 Task: Create a due date automation trigger when advanced on, 2 working days before a card is due add fields without custom field "Resume" set to a number greater or equal to 1 and lower than 10 at 11:00 AM.
Action: Mouse moved to (887, 268)
Screenshot: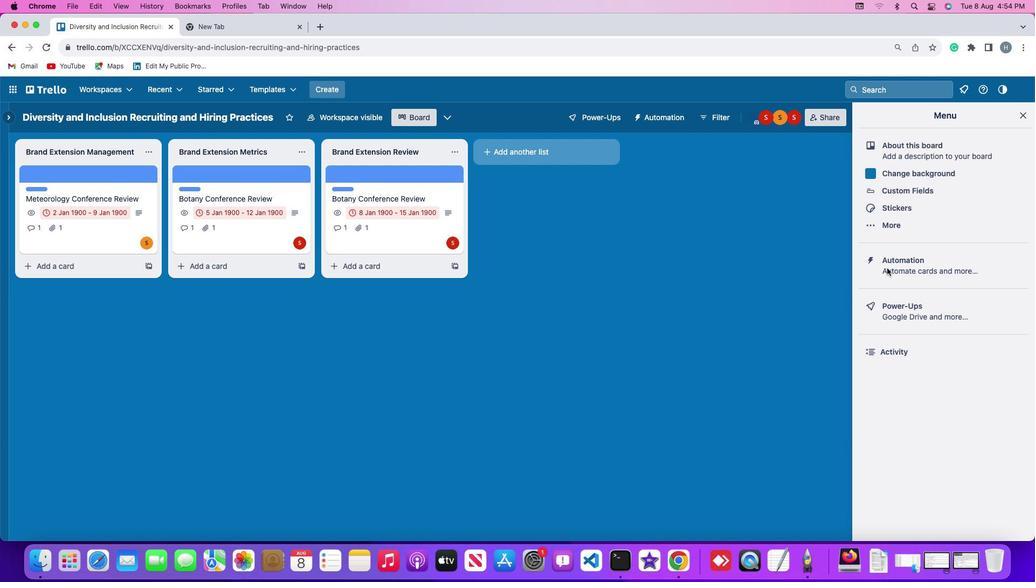 
Action: Mouse pressed left at (887, 268)
Screenshot: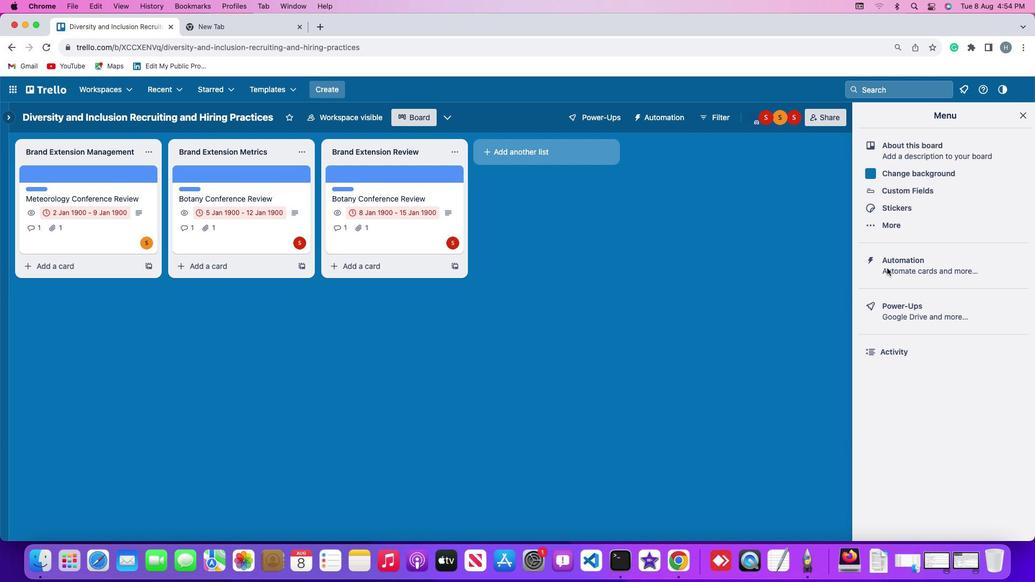 
Action: Mouse pressed left at (887, 268)
Screenshot: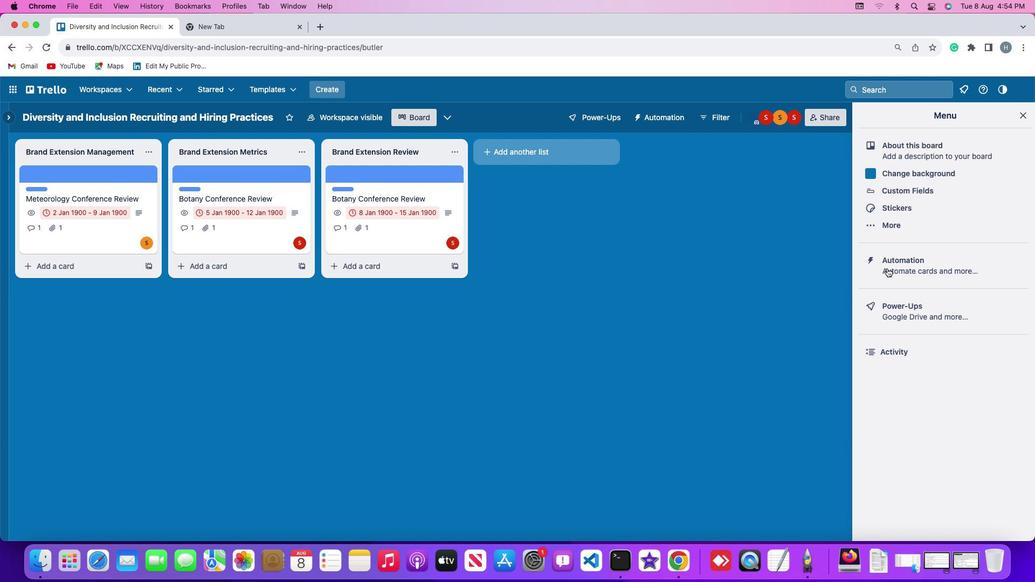 
Action: Mouse moved to (61, 254)
Screenshot: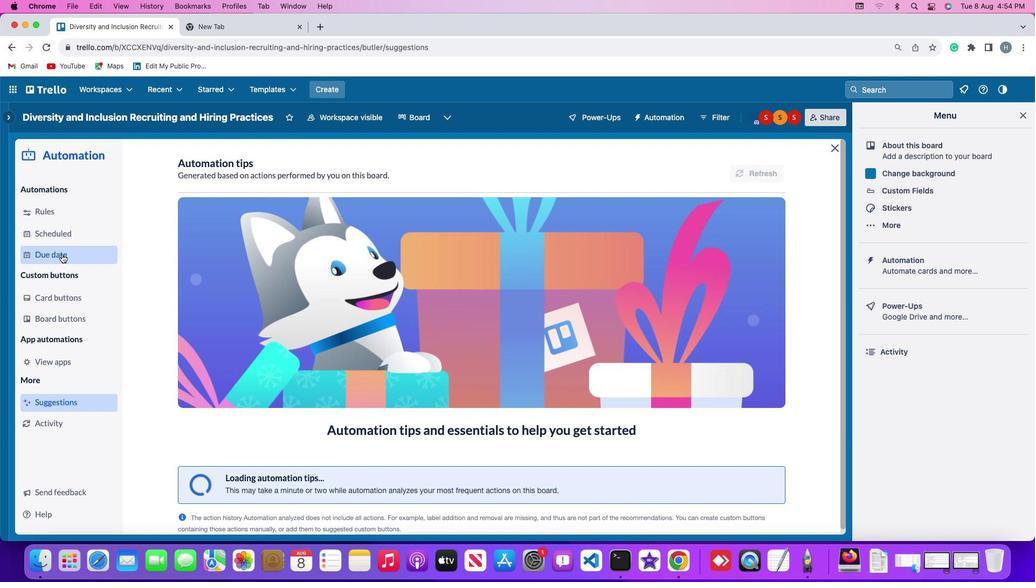 
Action: Mouse pressed left at (61, 254)
Screenshot: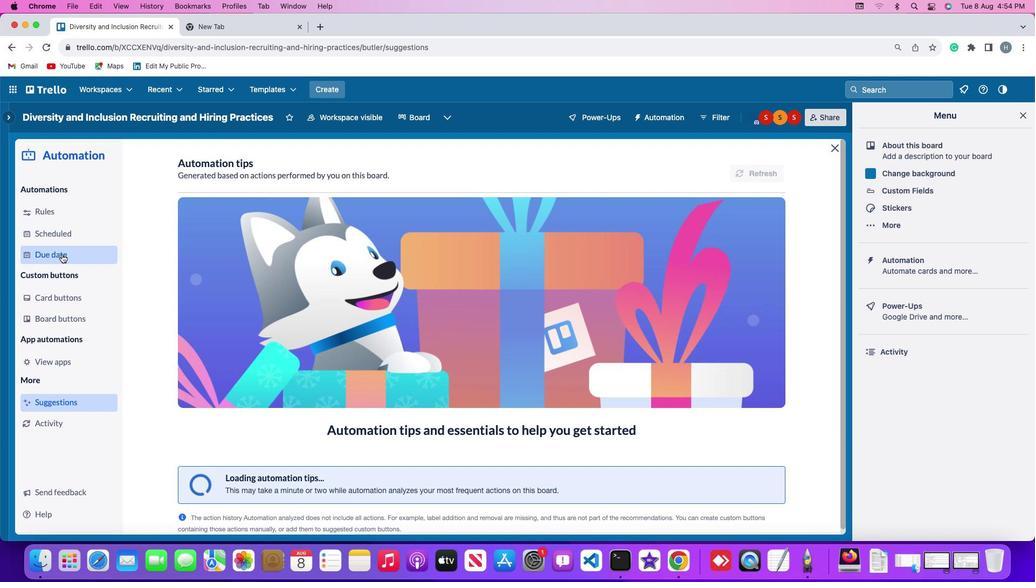 
Action: Mouse moved to (709, 164)
Screenshot: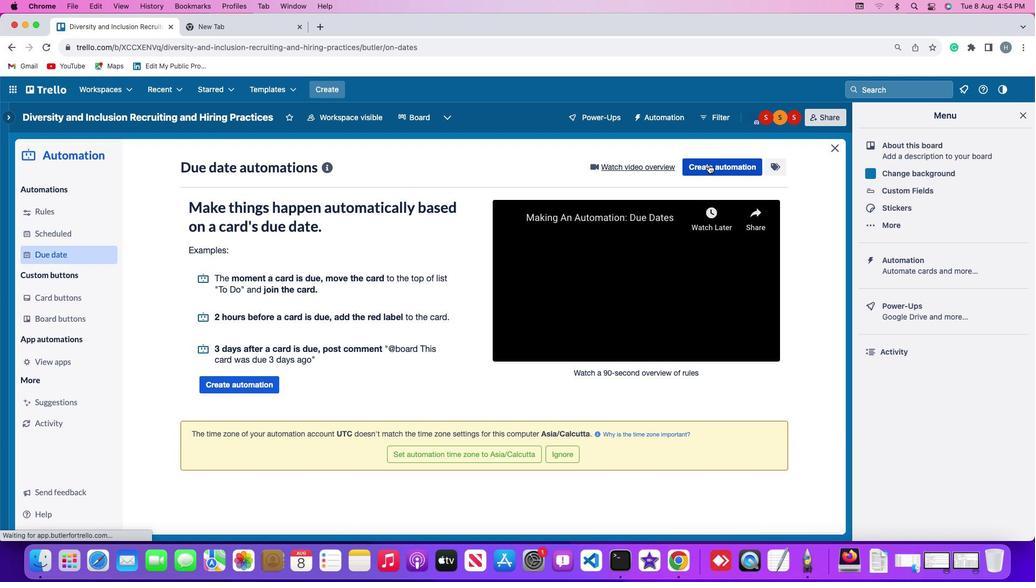 
Action: Mouse pressed left at (709, 164)
Screenshot: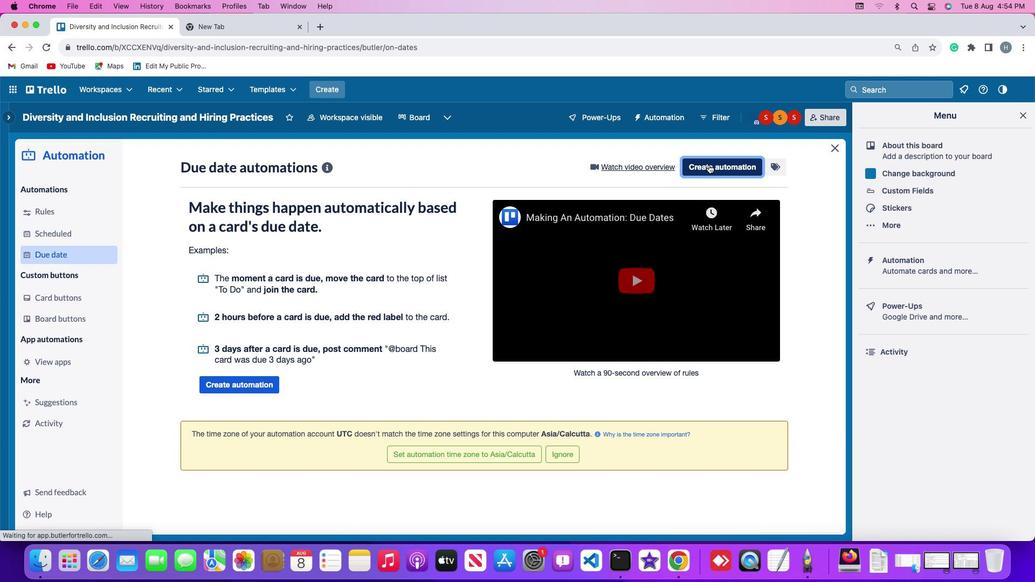 
Action: Mouse moved to (327, 272)
Screenshot: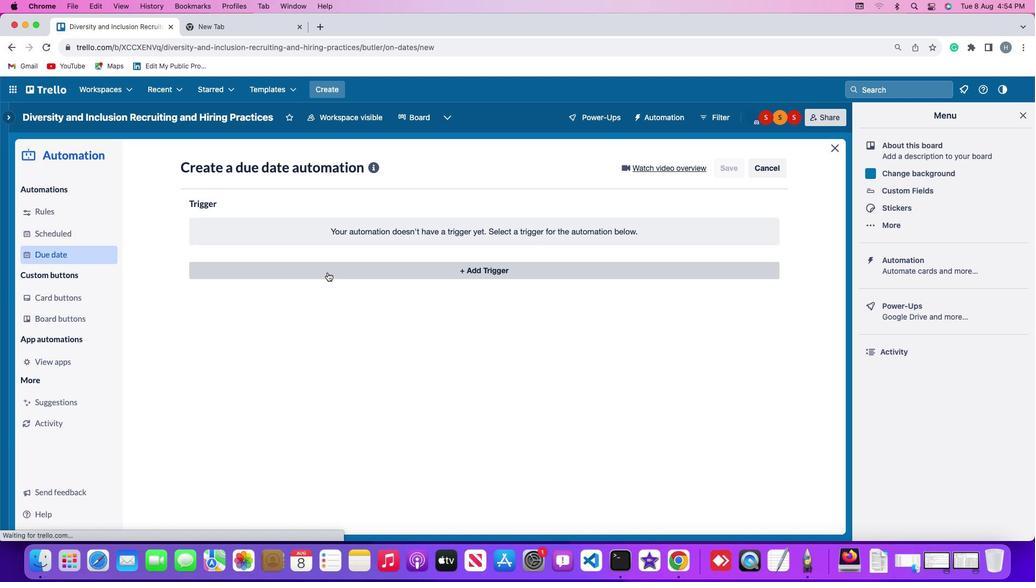 
Action: Mouse pressed left at (327, 272)
Screenshot: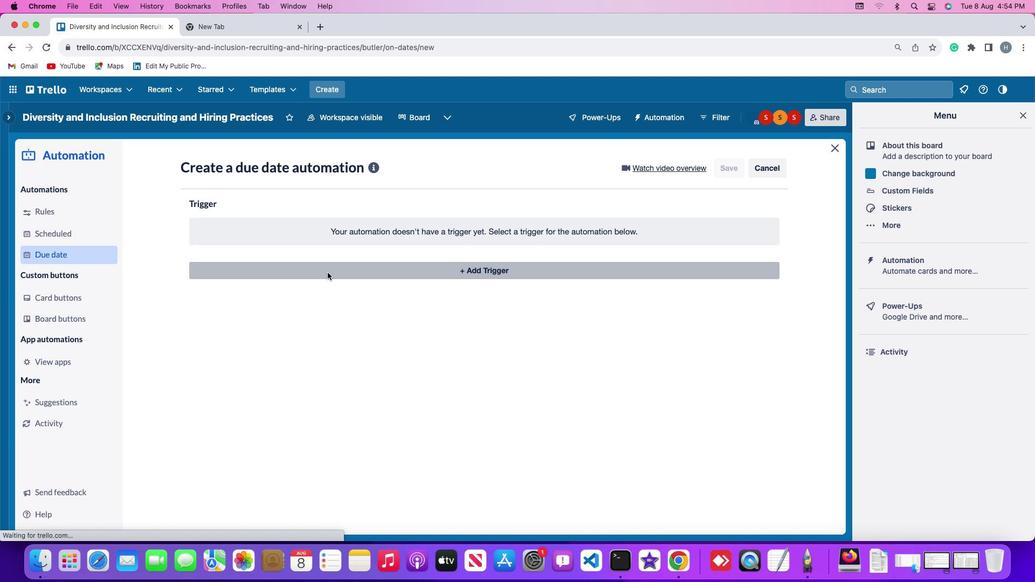 
Action: Mouse moved to (207, 434)
Screenshot: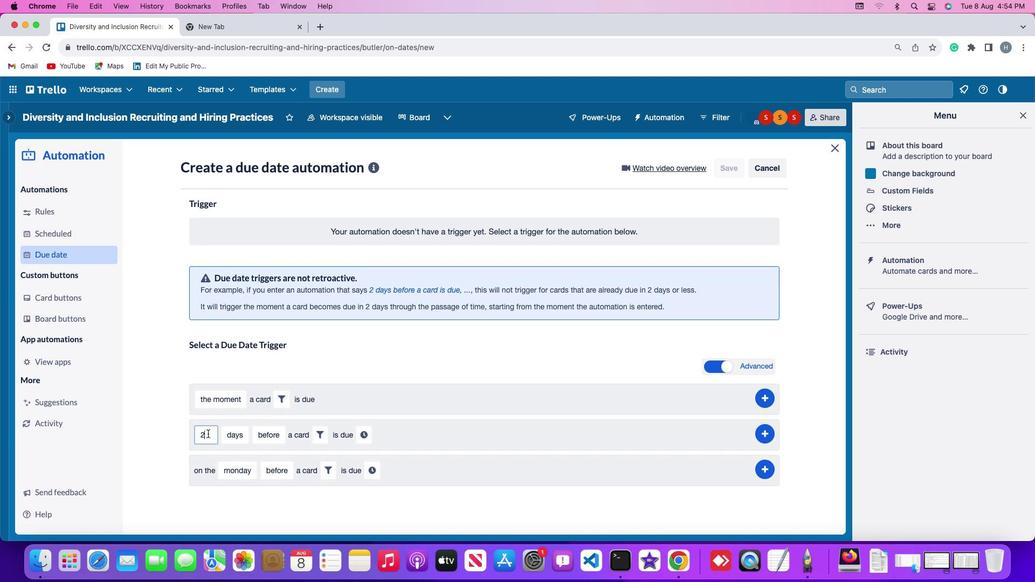 
Action: Mouse pressed left at (207, 434)
Screenshot: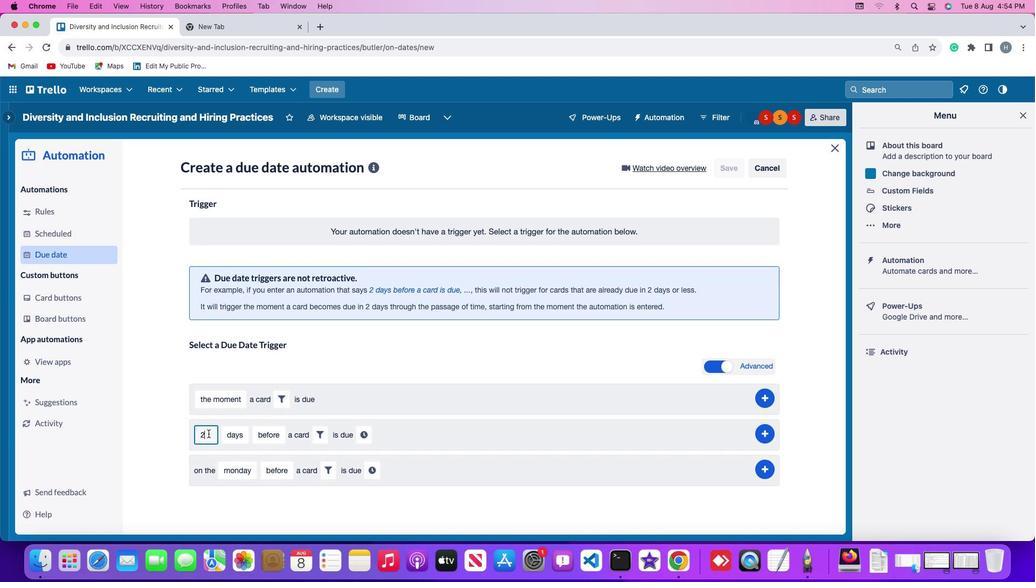 
Action: Mouse moved to (208, 435)
Screenshot: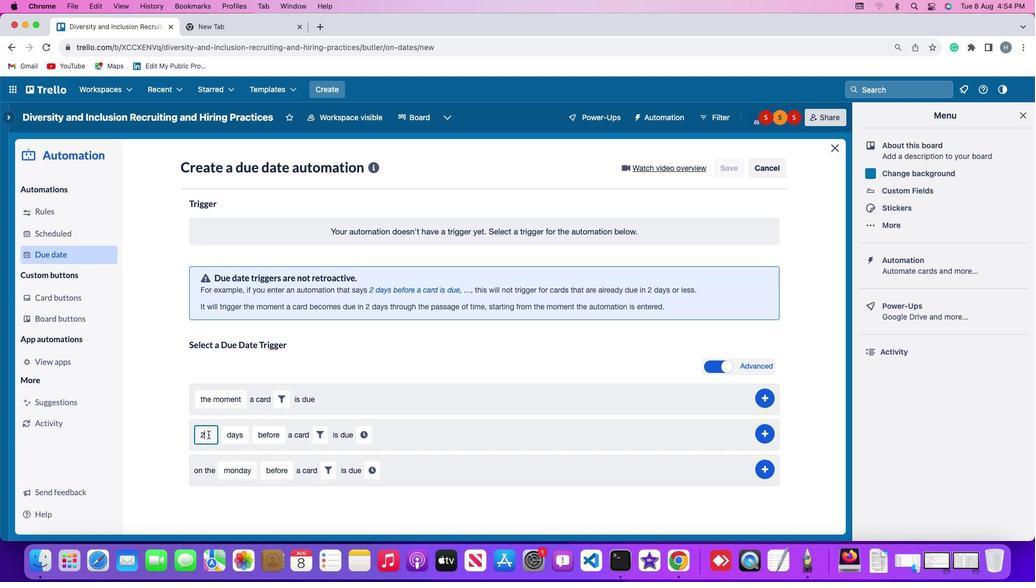 
Action: Key pressed Key.backspace'2'
Screenshot: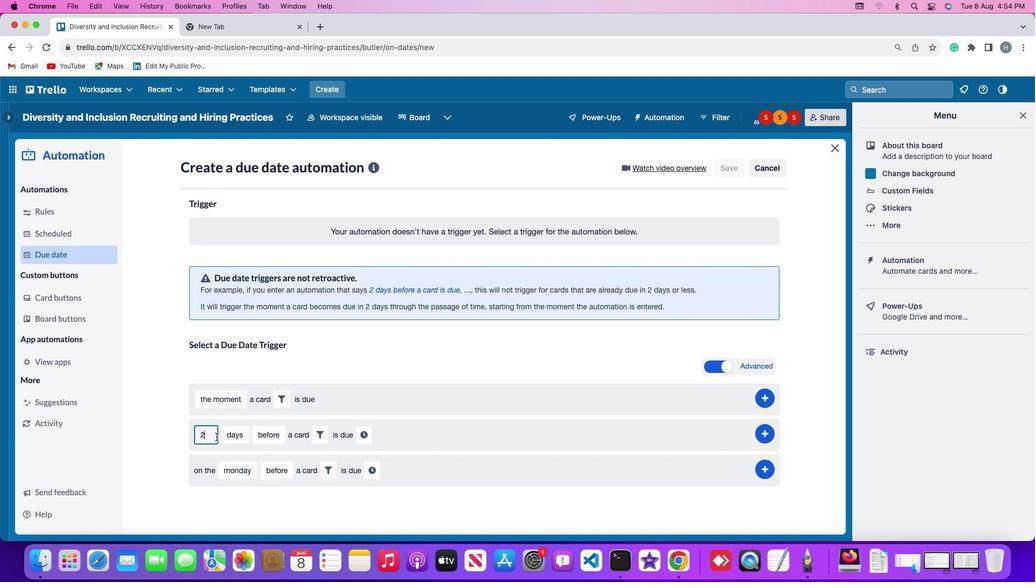 
Action: Mouse moved to (232, 437)
Screenshot: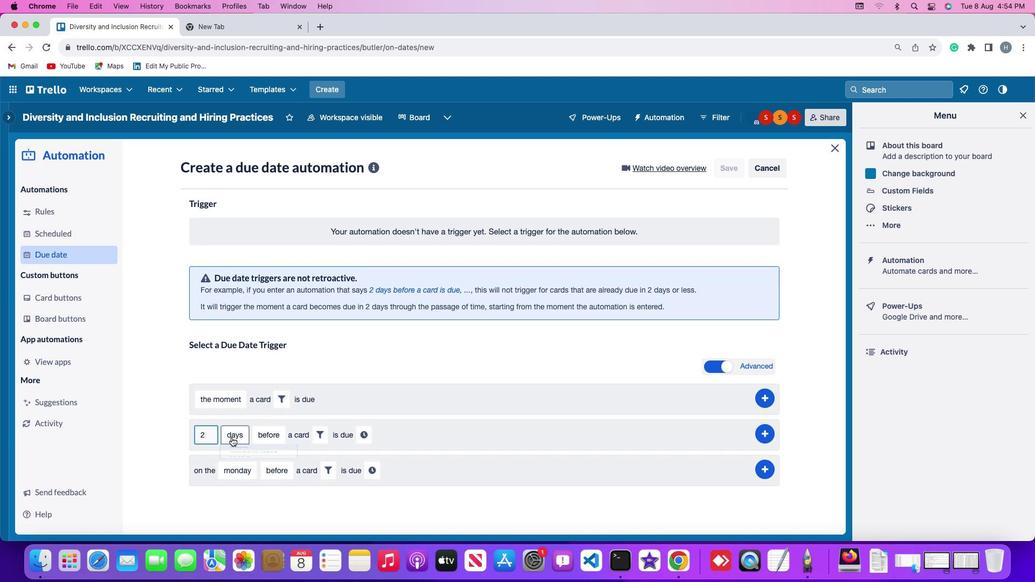 
Action: Mouse pressed left at (232, 437)
Screenshot: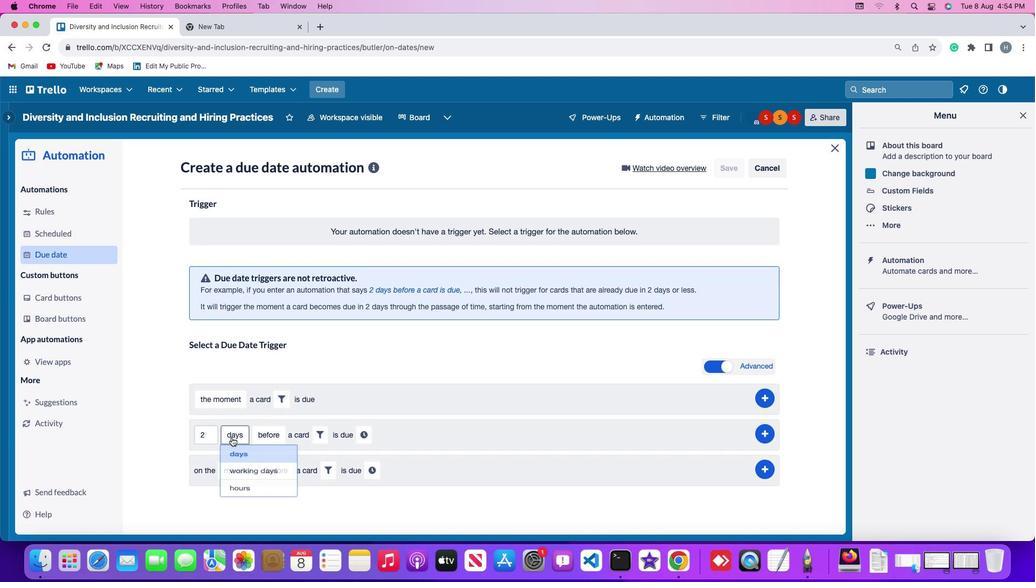 
Action: Mouse moved to (243, 471)
Screenshot: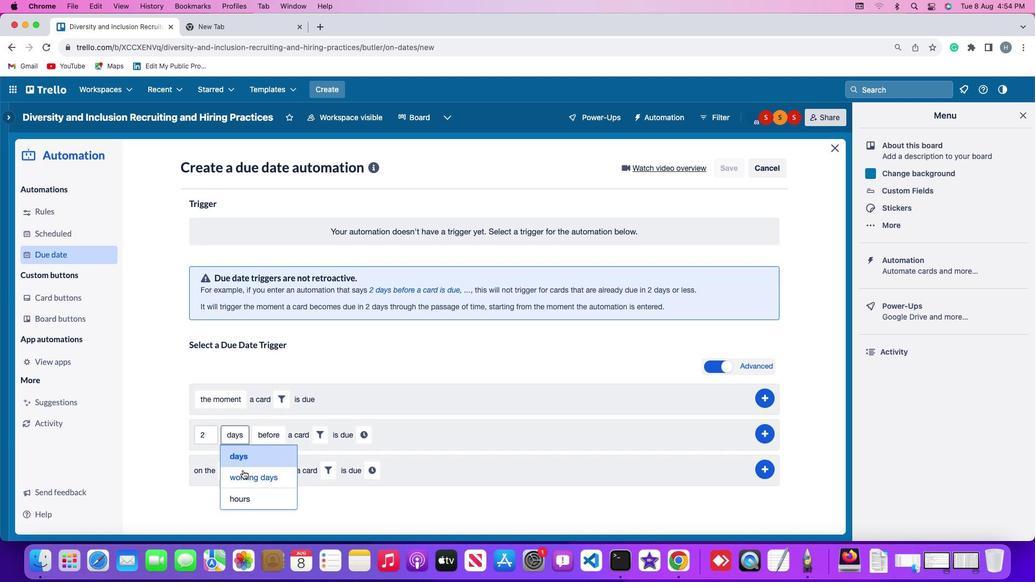 
Action: Mouse pressed left at (243, 471)
Screenshot: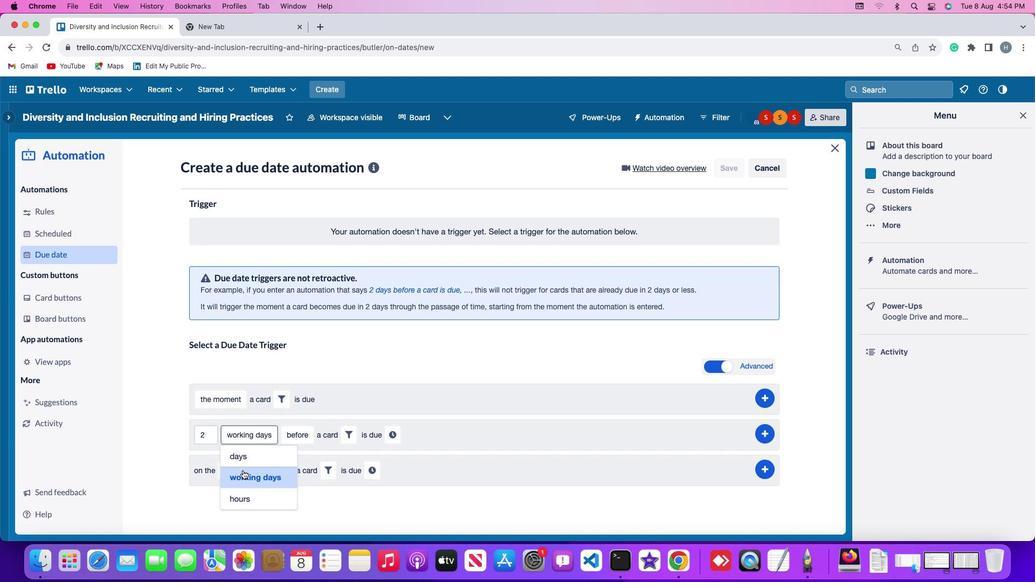 
Action: Mouse moved to (294, 438)
Screenshot: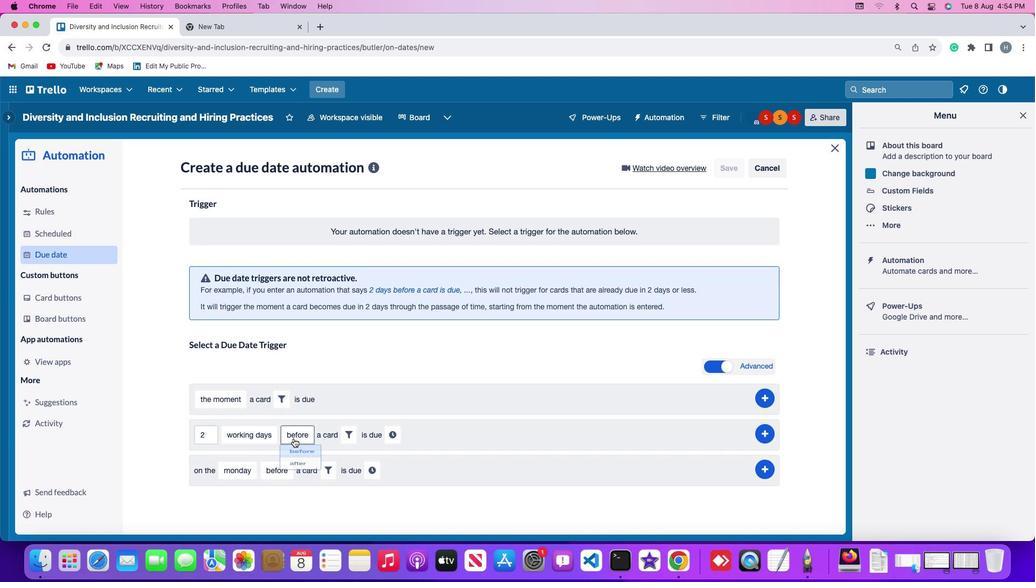 
Action: Mouse pressed left at (294, 438)
Screenshot: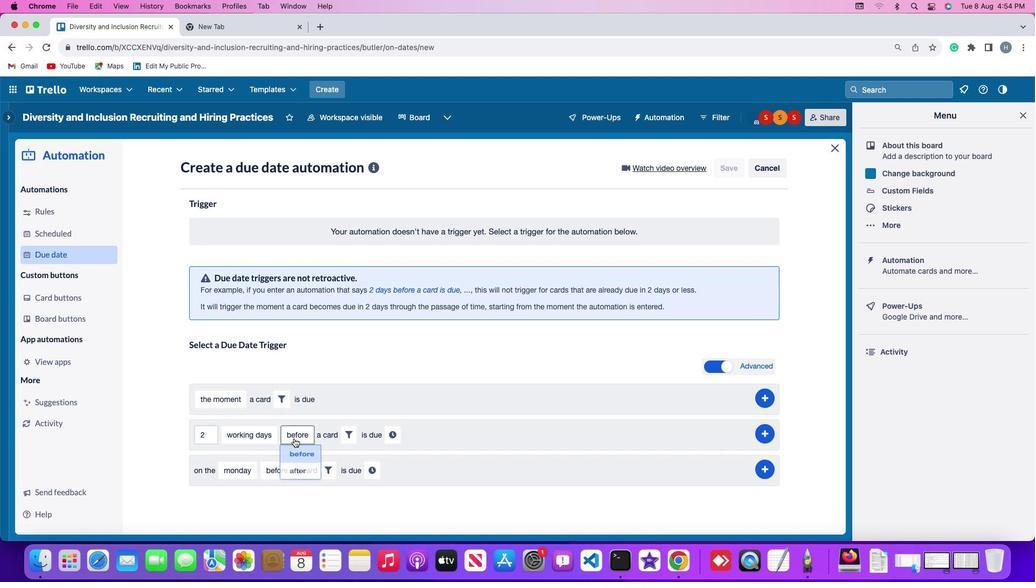 
Action: Mouse moved to (297, 455)
Screenshot: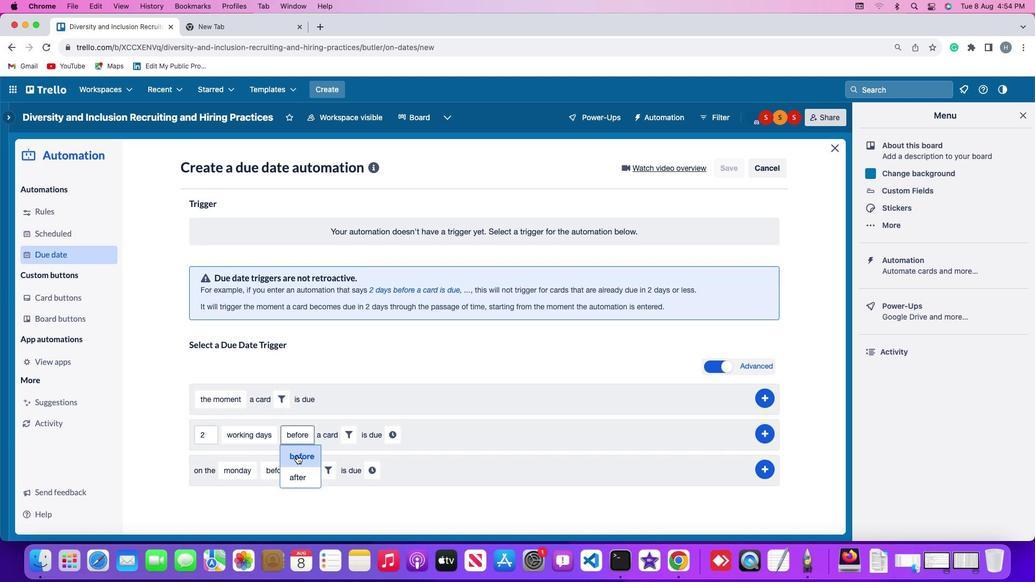 
Action: Mouse pressed left at (297, 455)
Screenshot: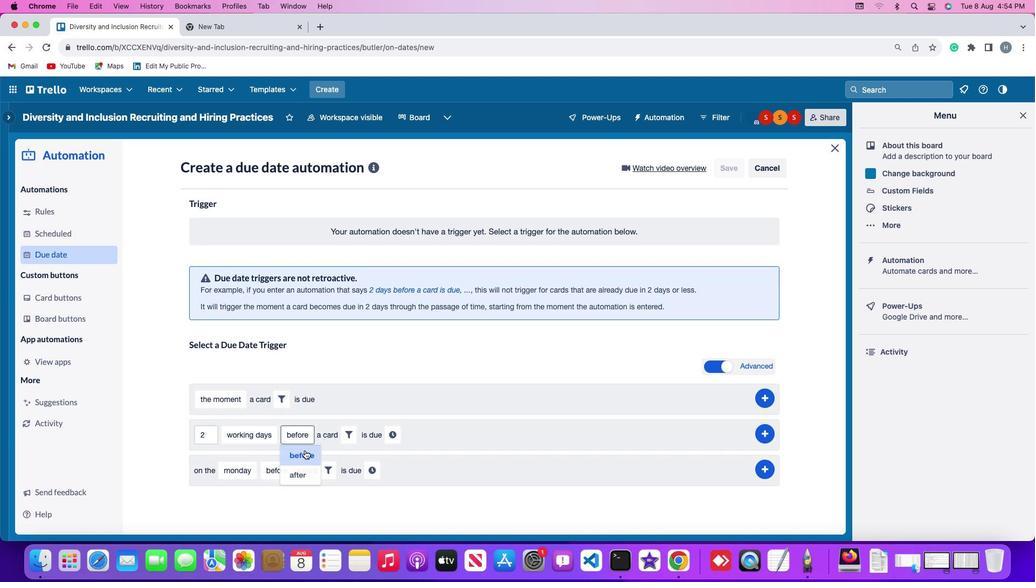 
Action: Mouse moved to (351, 434)
Screenshot: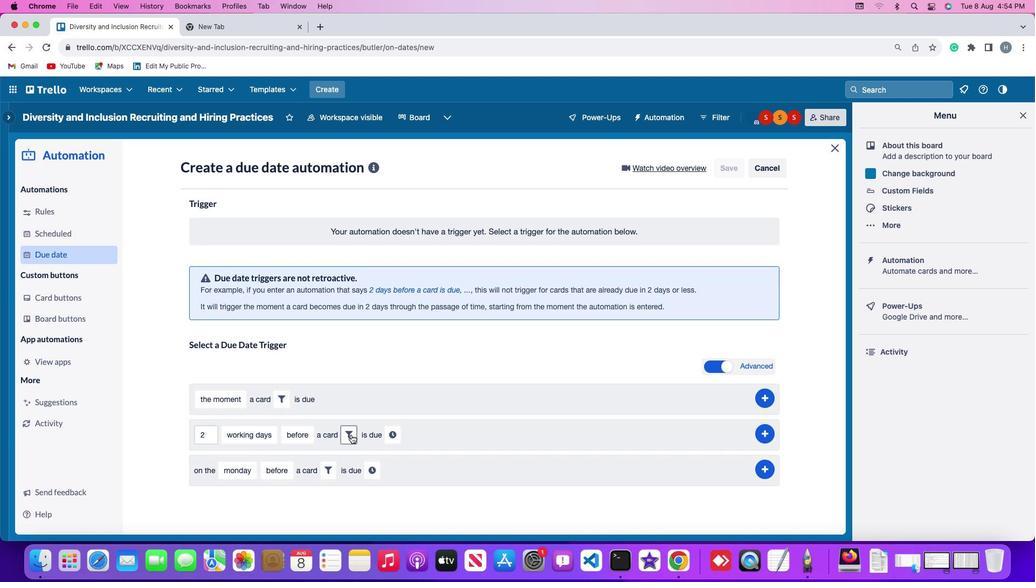 
Action: Mouse pressed left at (351, 434)
Screenshot: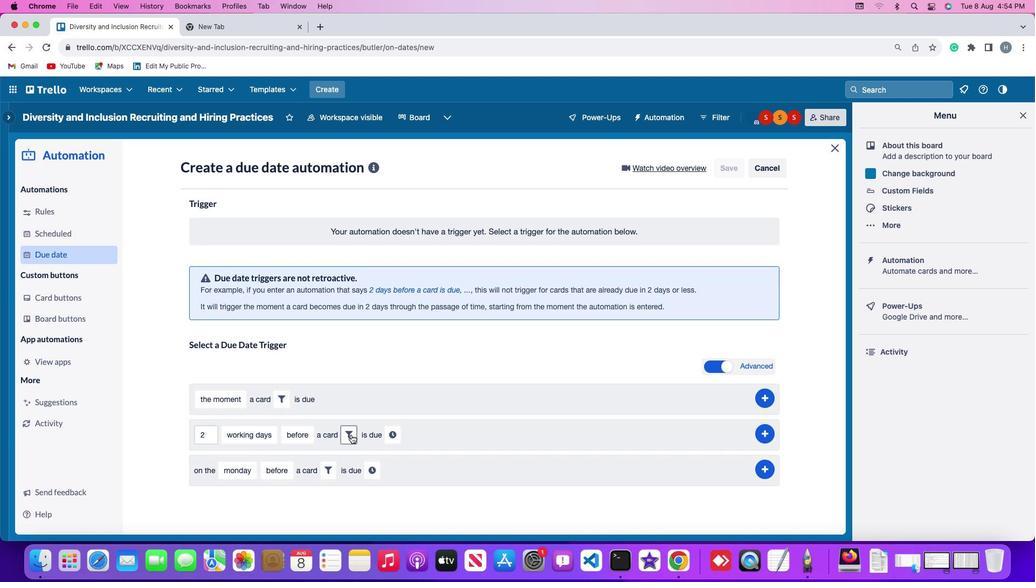 
Action: Mouse moved to (516, 467)
Screenshot: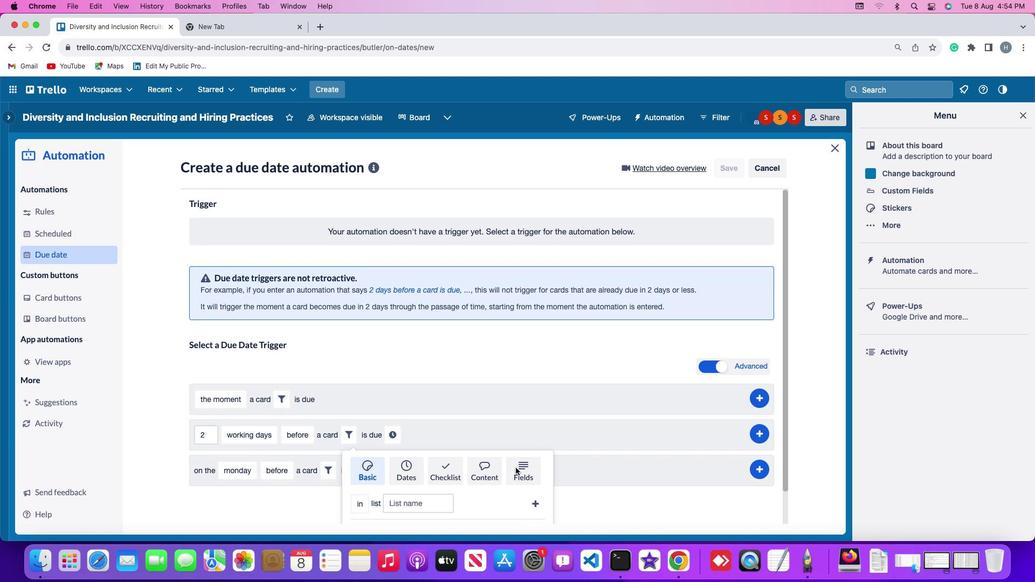 
Action: Mouse pressed left at (516, 467)
Screenshot: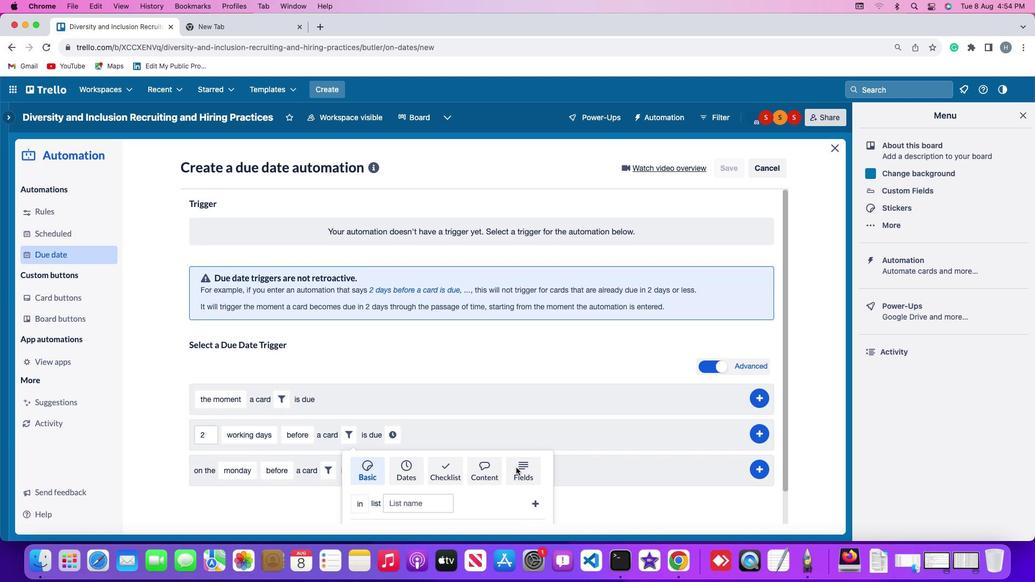 
Action: Mouse moved to (315, 498)
Screenshot: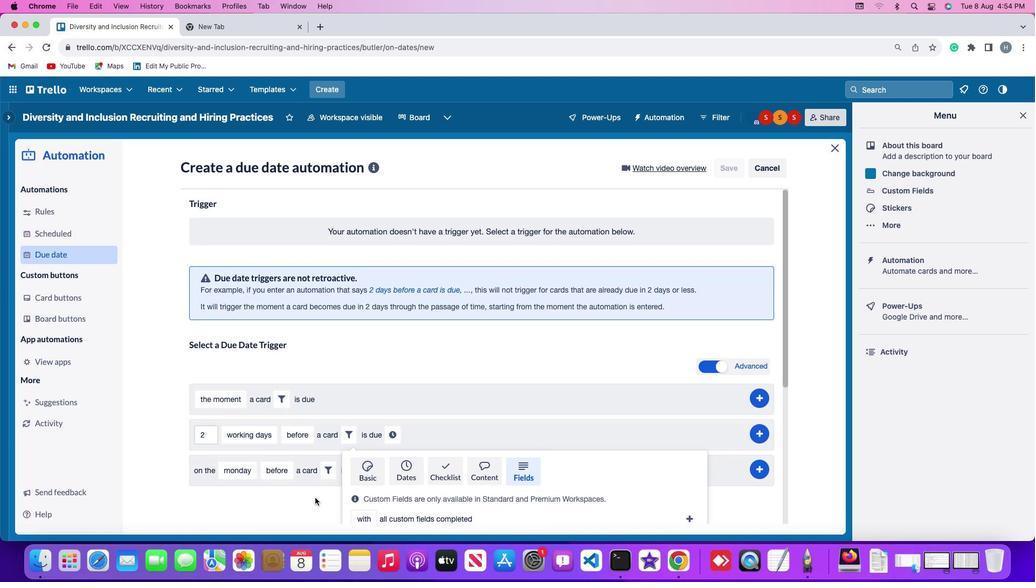 
Action: Mouse scrolled (315, 498) with delta (0, 0)
Screenshot: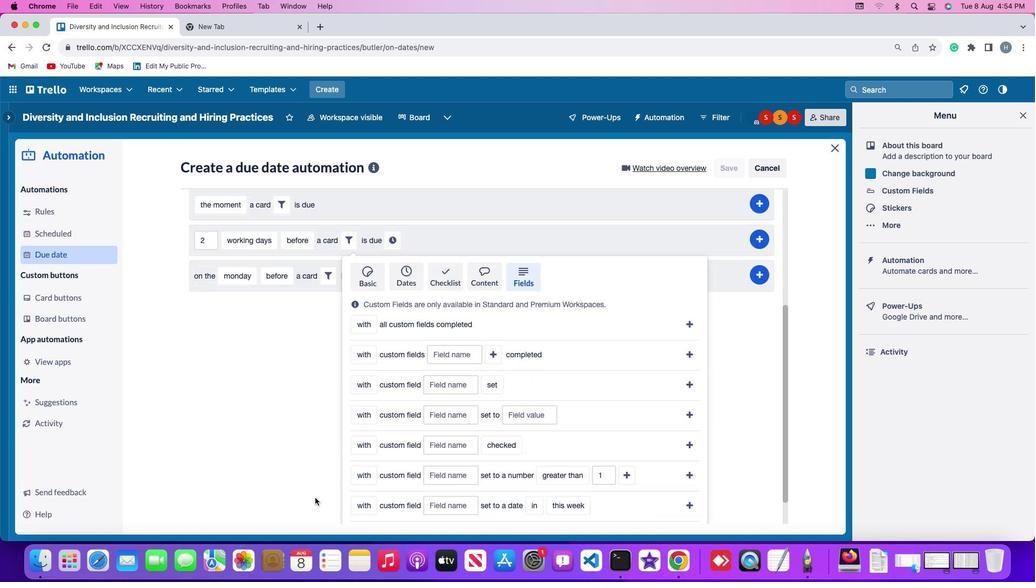 
Action: Mouse scrolled (315, 498) with delta (0, 0)
Screenshot: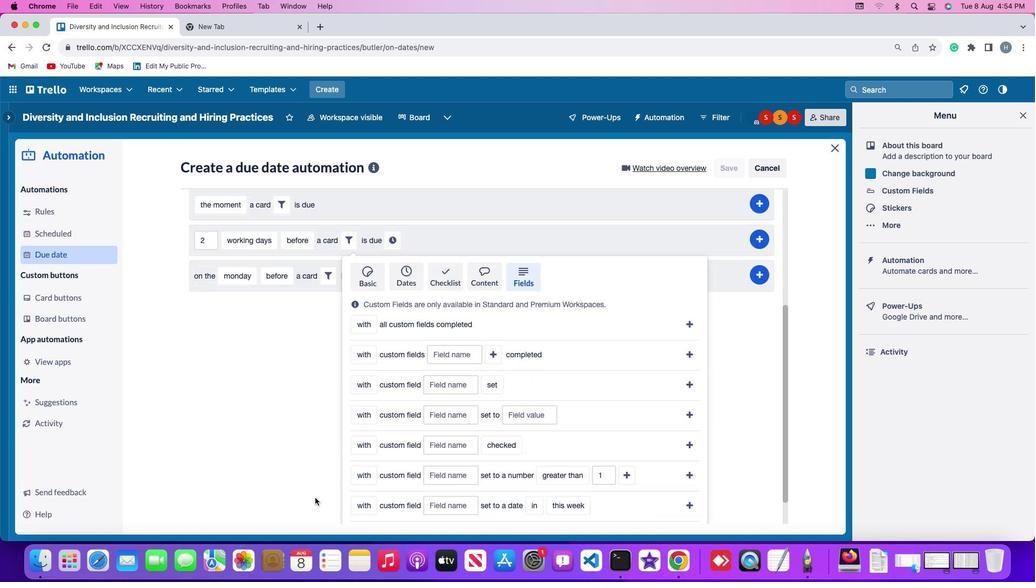 
Action: Mouse scrolled (315, 498) with delta (0, -2)
Screenshot: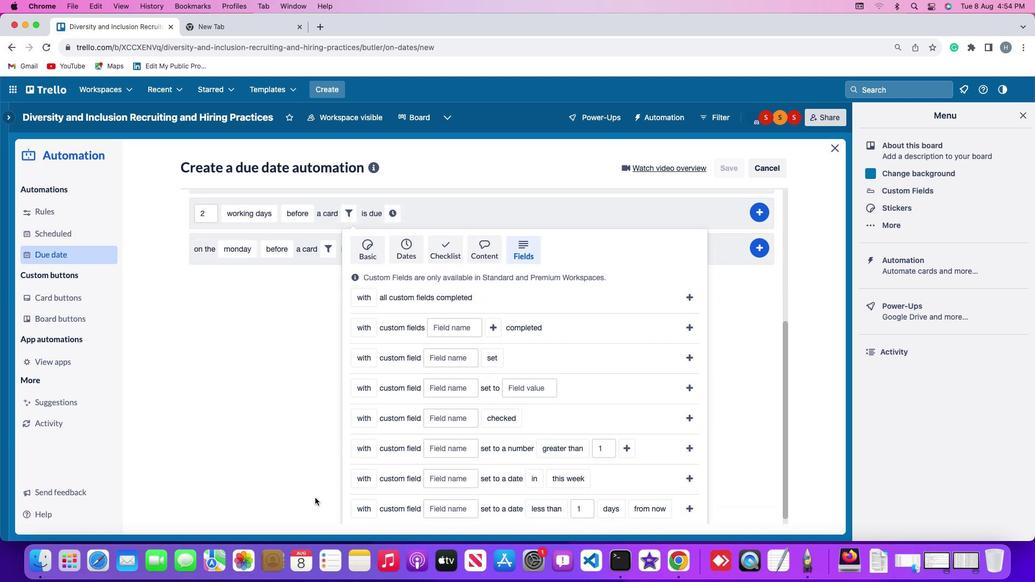 
Action: Mouse scrolled (315, 498) with delta (0, -2)
Screenshot: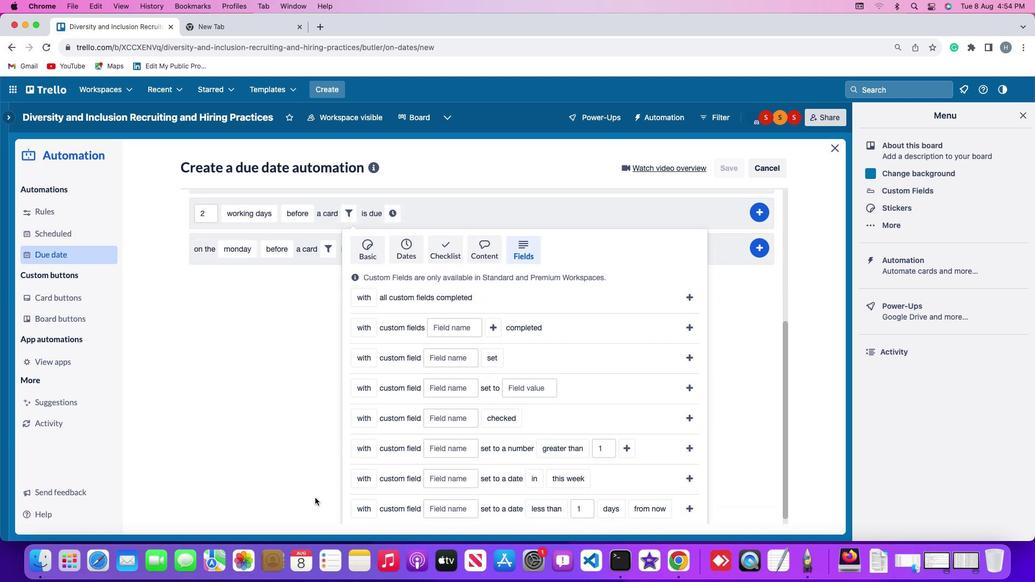 
Action: Mouse scrolled (315, 498) with delta (0, -3)
Screenshot: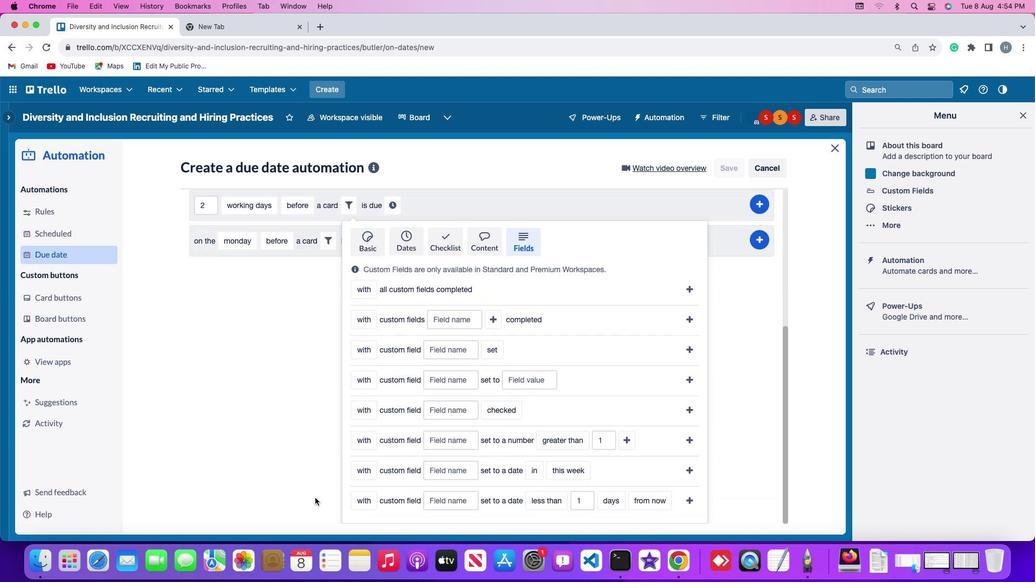 
Action: Mouse scrolled (315, 498) with delta (0, -3)
Screenshot: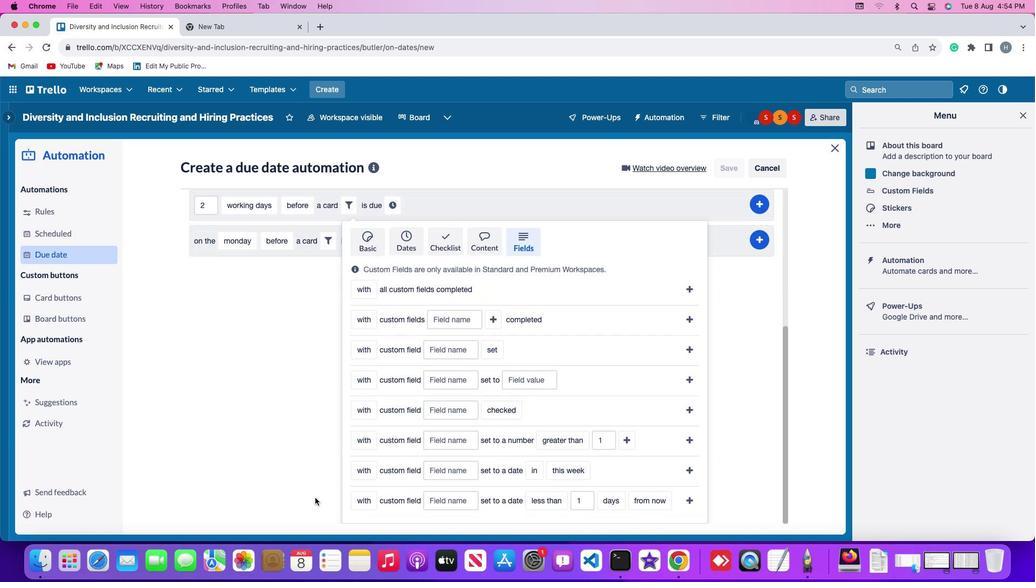 
Action: Mouse scrolled (315, 498) with delta (0, 0)
Screenshot: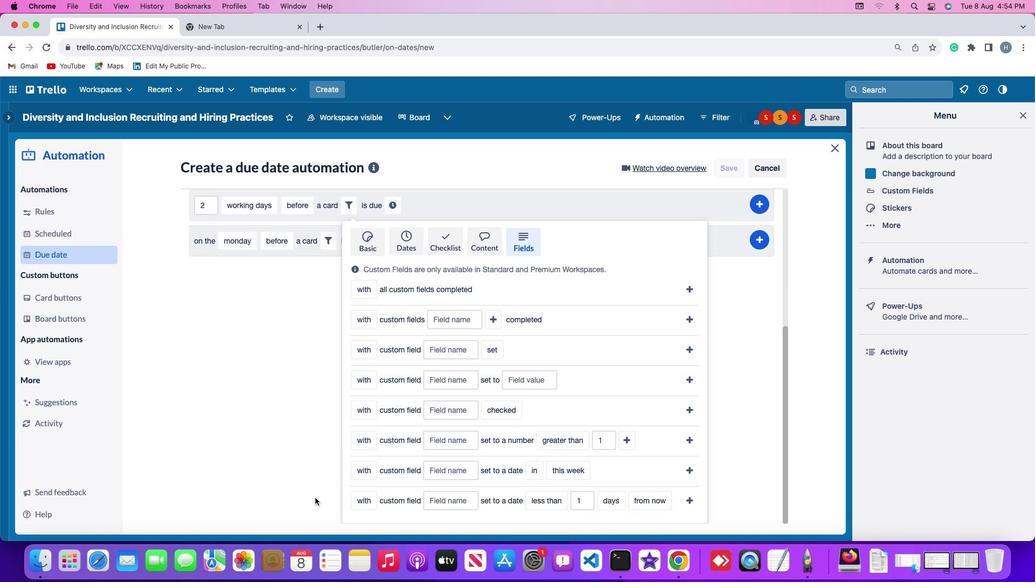 
Action: Mouse scrolled (315, 498) with delta (0, 0)
Screenshot: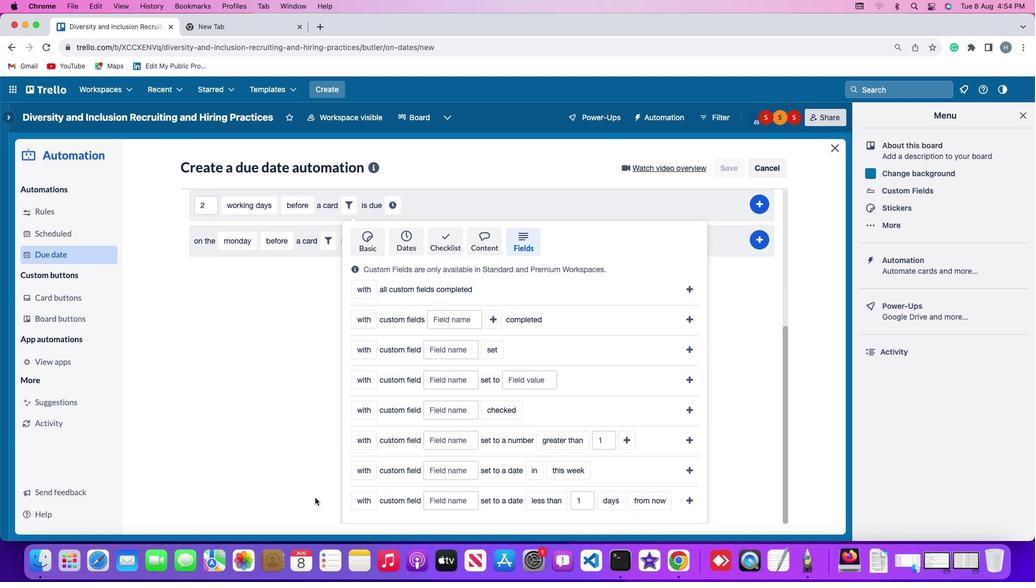 
Action: Mouse scrolled (315, 498) with delta (0, -1)
Screenshot: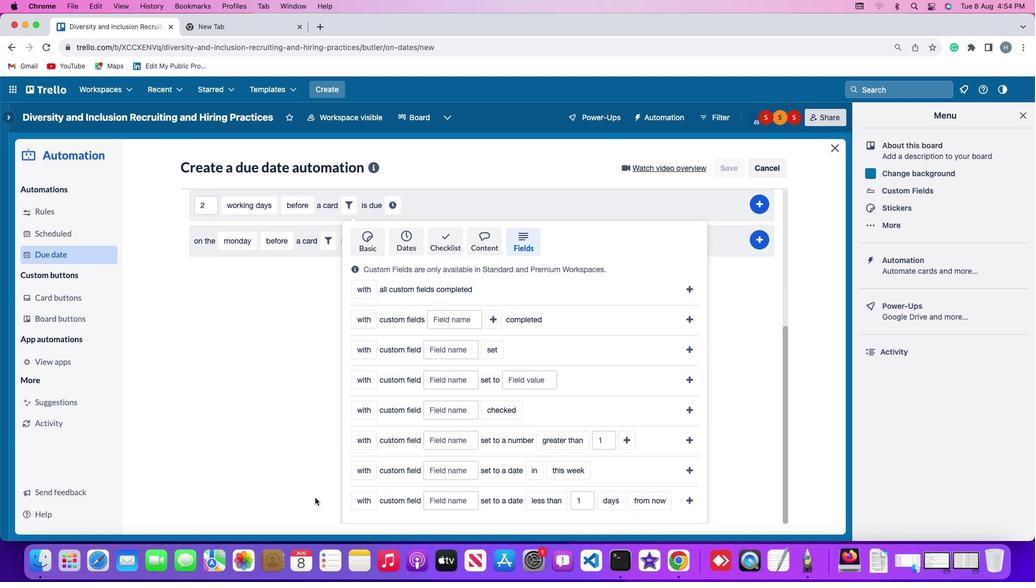 
Action: Mouse scrolled (315, 498) with delta (0, -2)
Screenshot: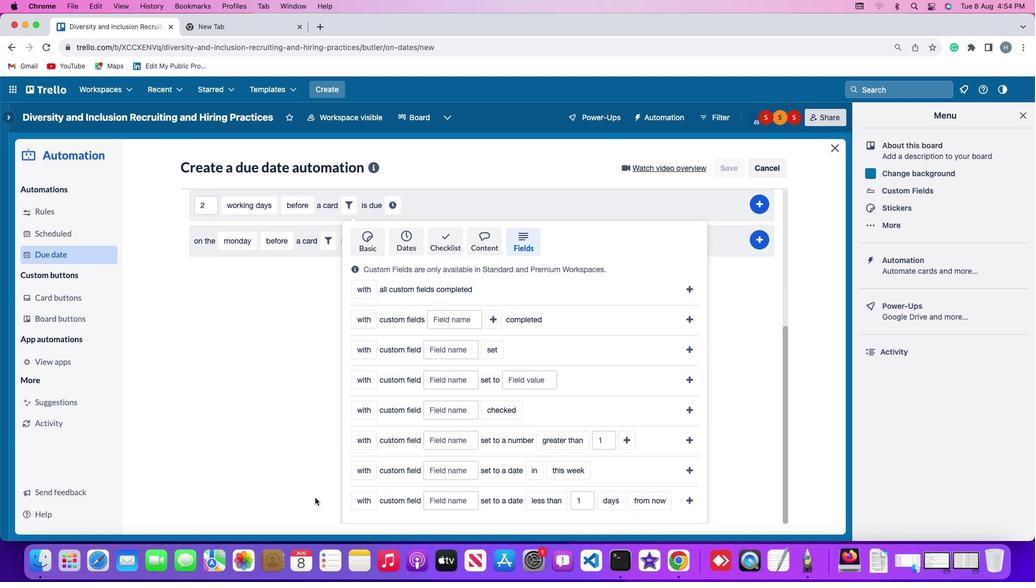 
Action: Mouse moved to (370, 439)
Screenshot: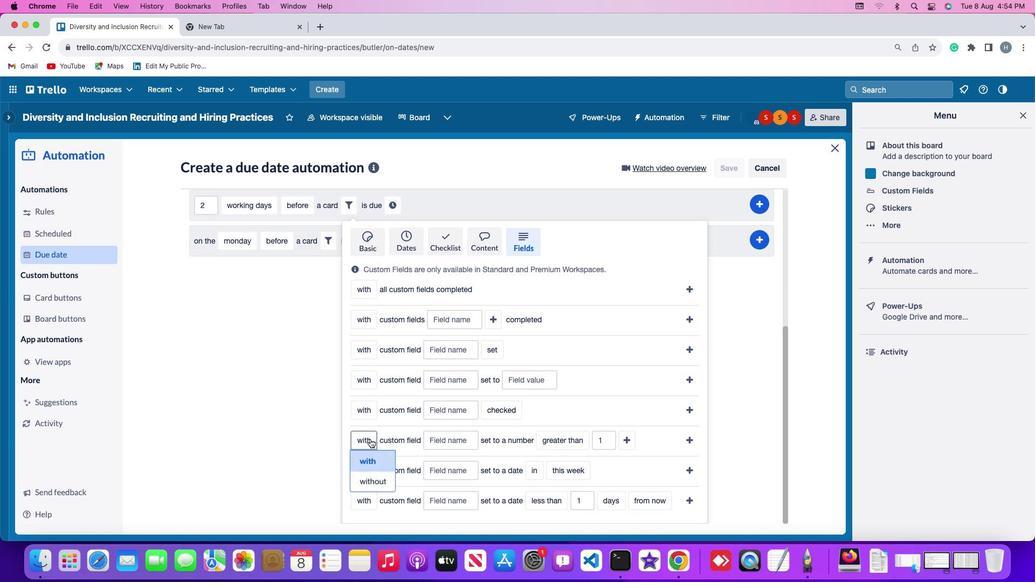 
Action: Mouse pressed left at (370, 439)
Screenshot: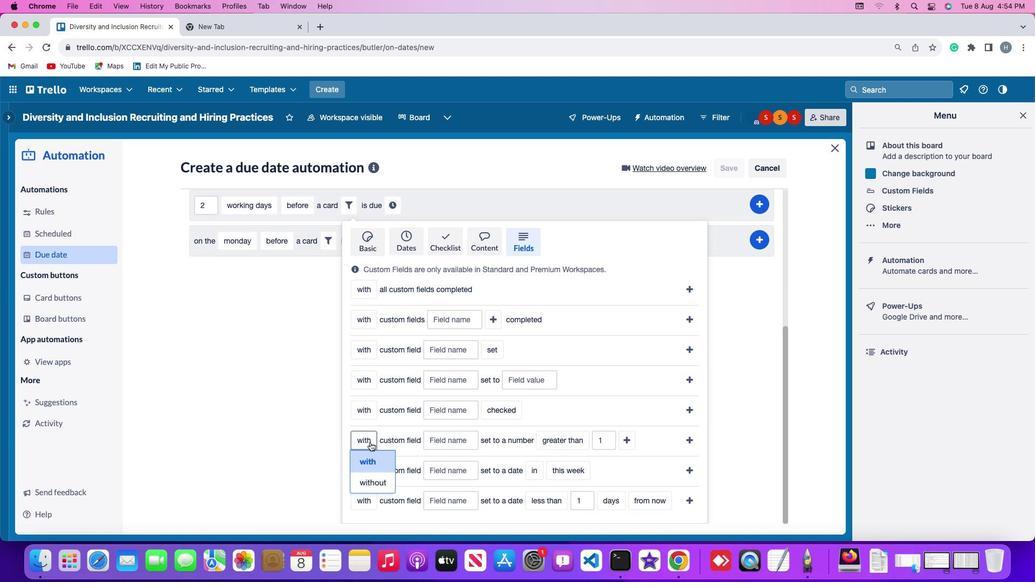
Action: Mouse moved to (377, 483)
Screenshot: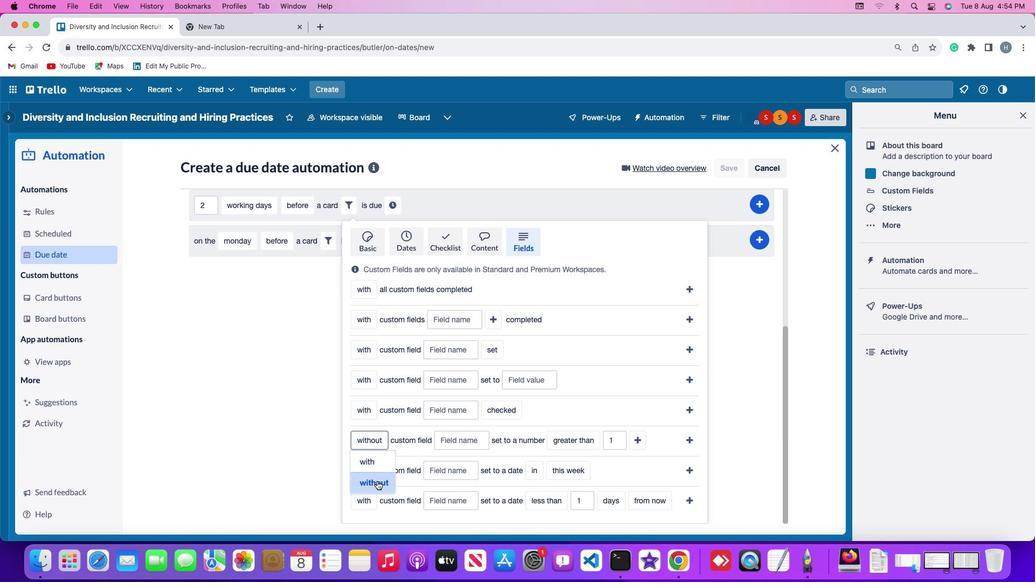 
Action: Mouse pressed left at (377, 483)
Screenshot: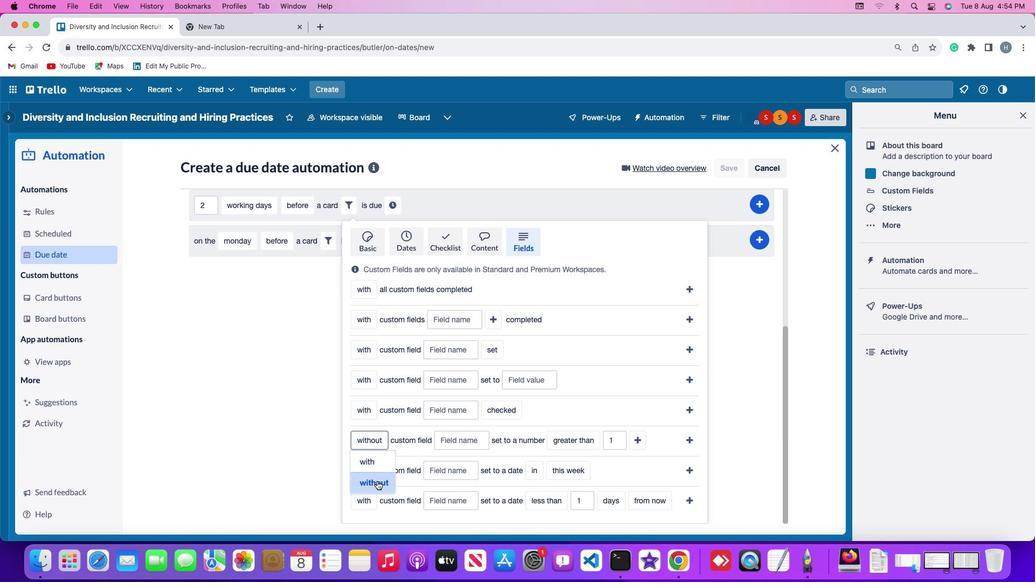 
Action: Mouse moved to (471, 440)
Screenshot: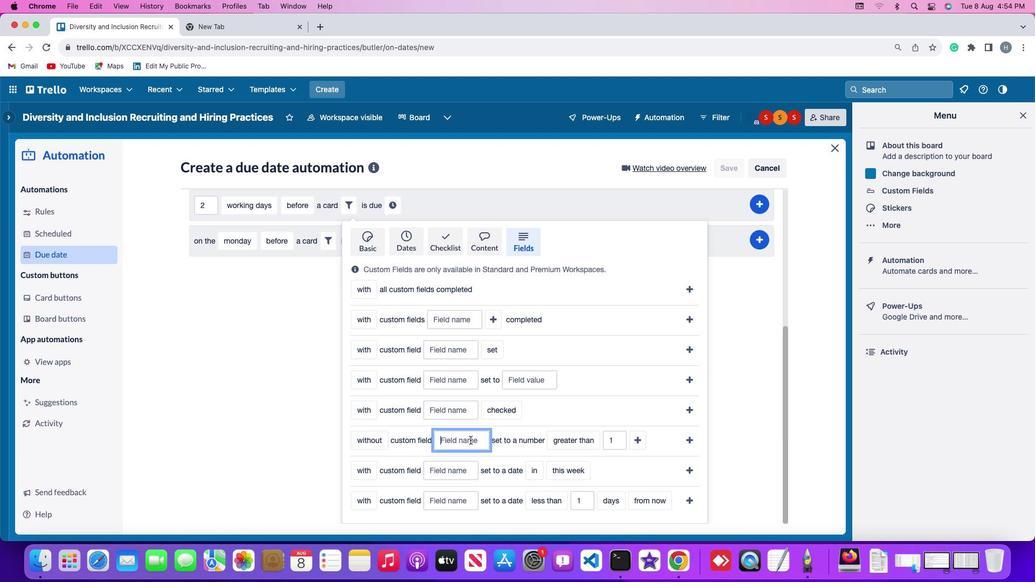 
Action: Mouse pressed left at (471, 440)
Screenshot: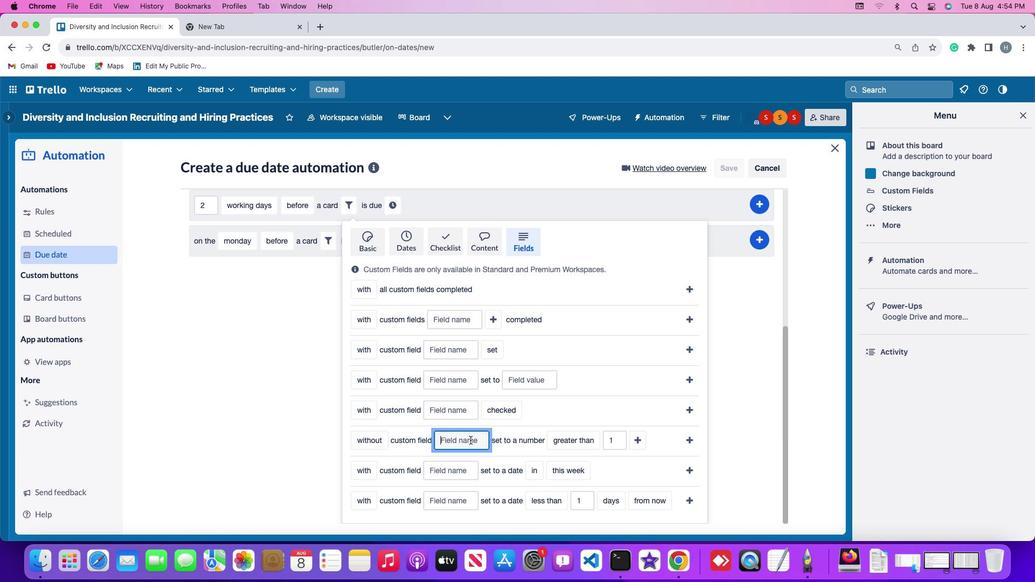 
Action: Key pressed Key.shift'R''e''s''u''m'
Screenshot: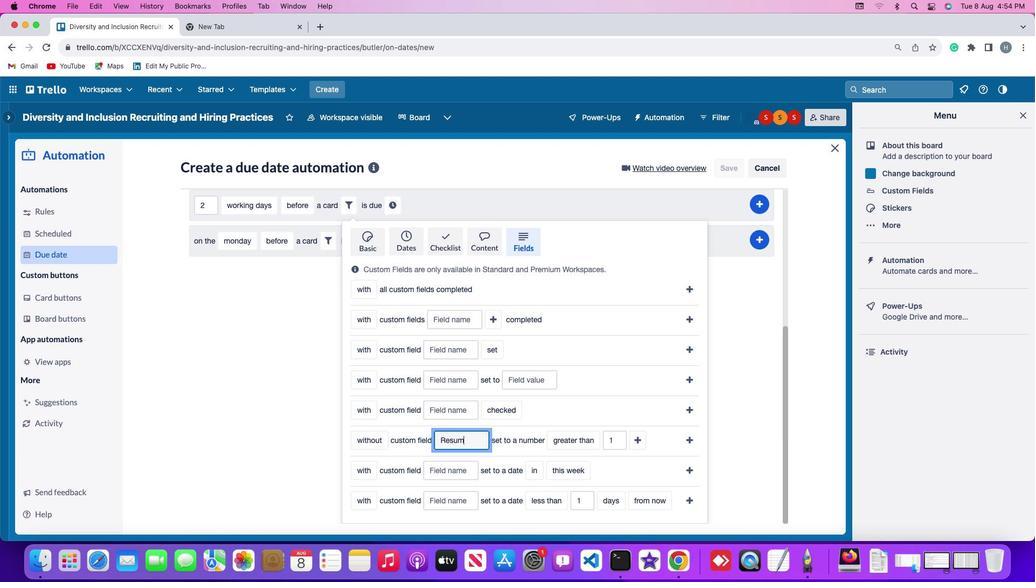 
Action: Mouse moved to (471, 440)
Screenshot: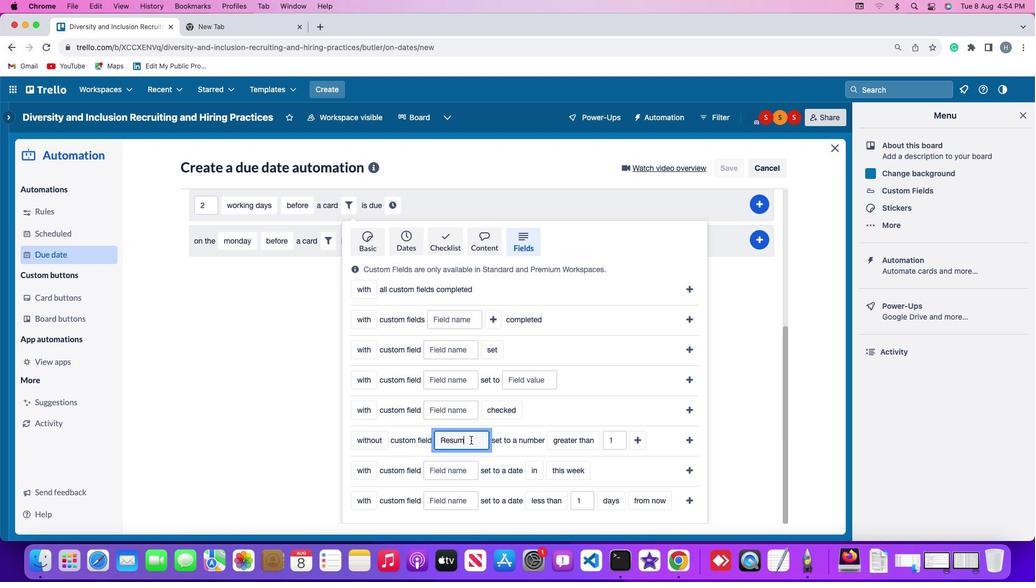 
Action: Key pressed 'e'
Screenshot: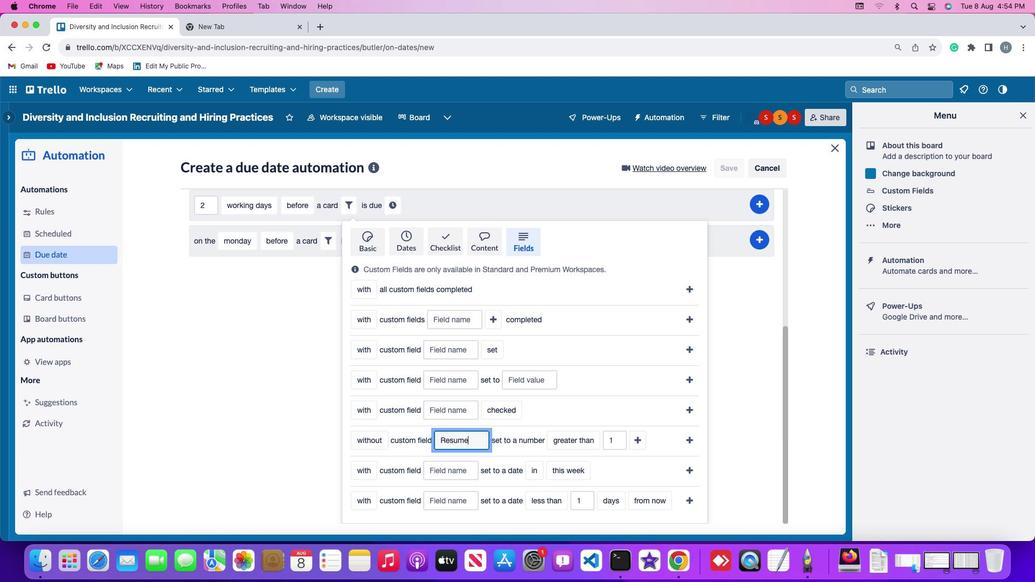 
Action: Mouse moved to (567, 439)
Screenshot: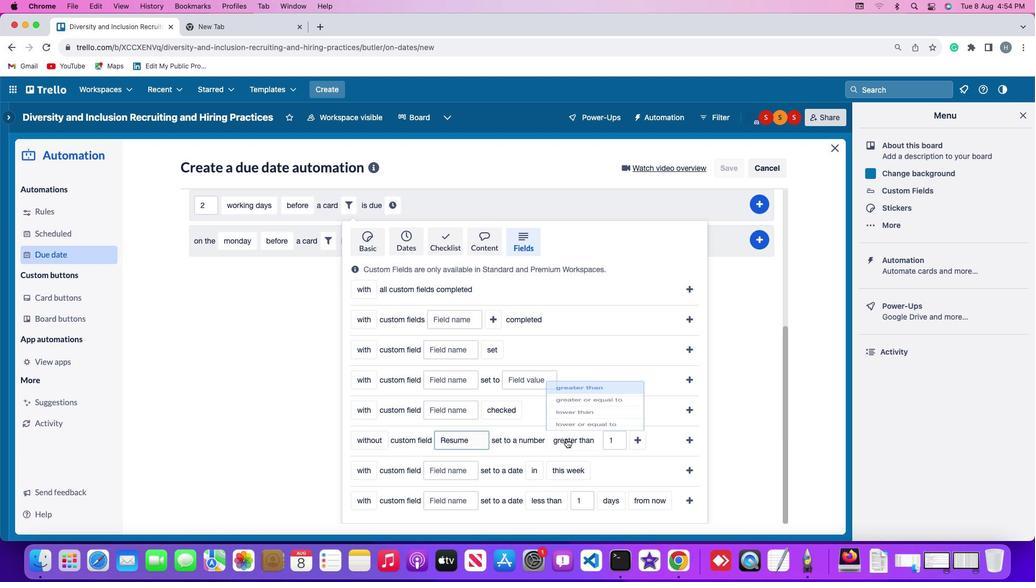 
Action: Mouse pressed left at (567, 439)
Screenshot: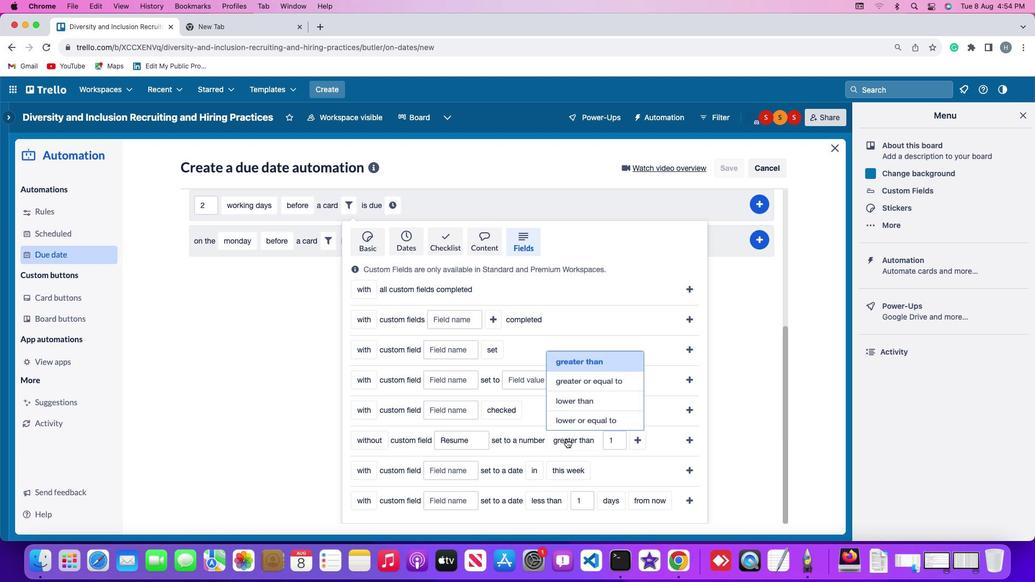 
Action: Mouse moved to (589, 376)
Screenshot: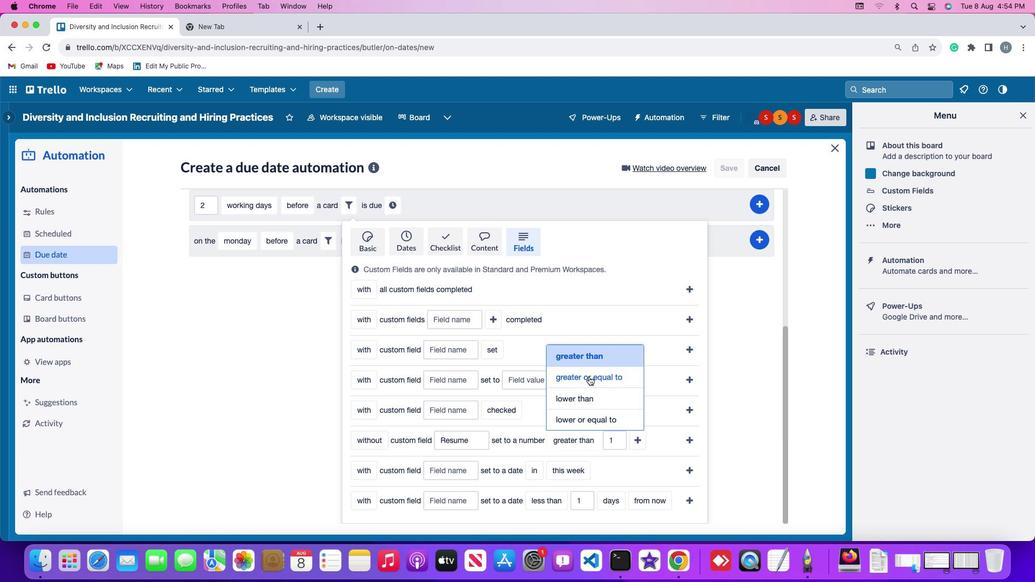 
Action: Mouse pressed left at (589, 376)
Screenshot: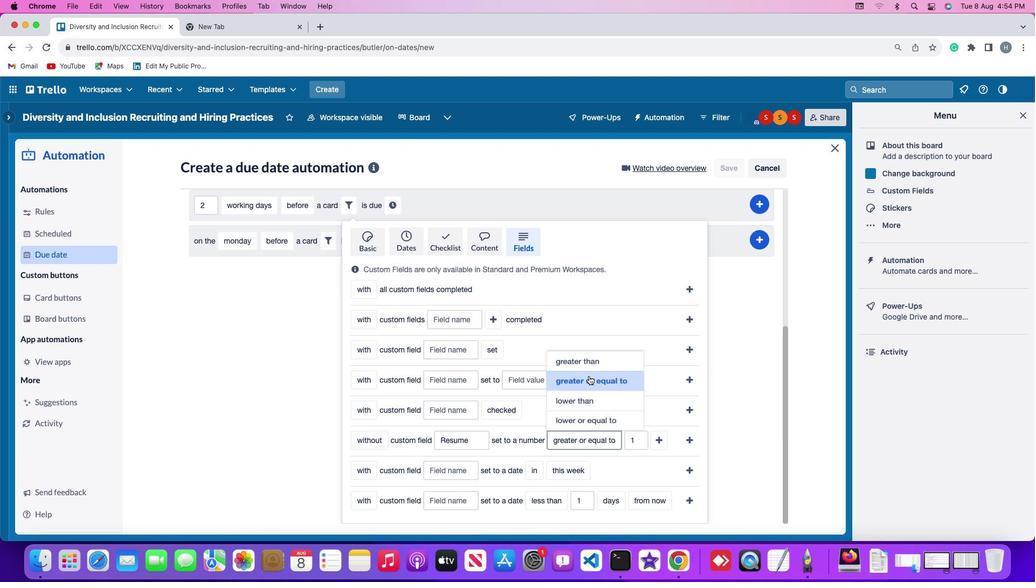 
Action: Mouse moved to (643, 442)
Screenshot: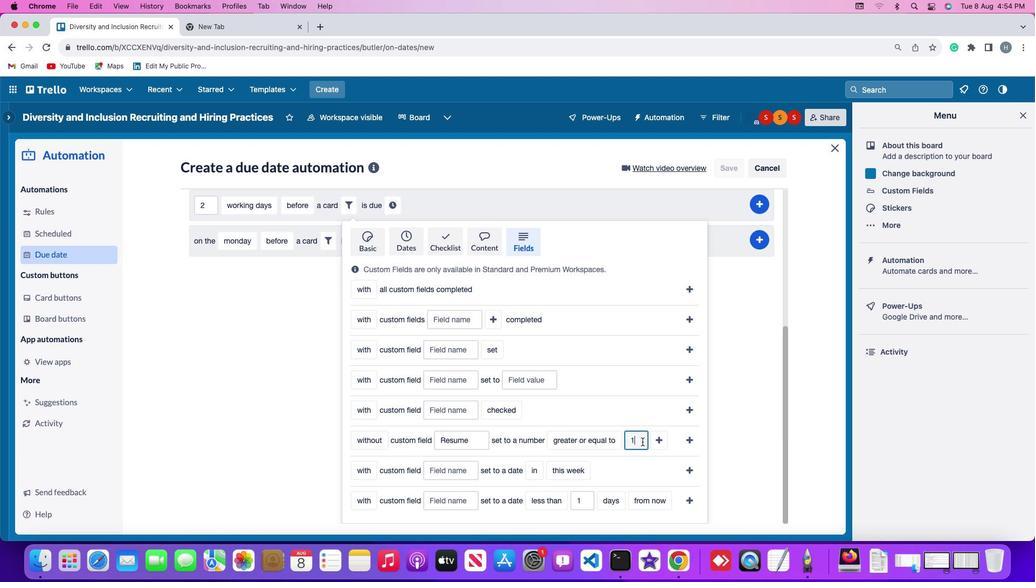 
Action: Mouse pressed left at (643, 442)
Screenshot: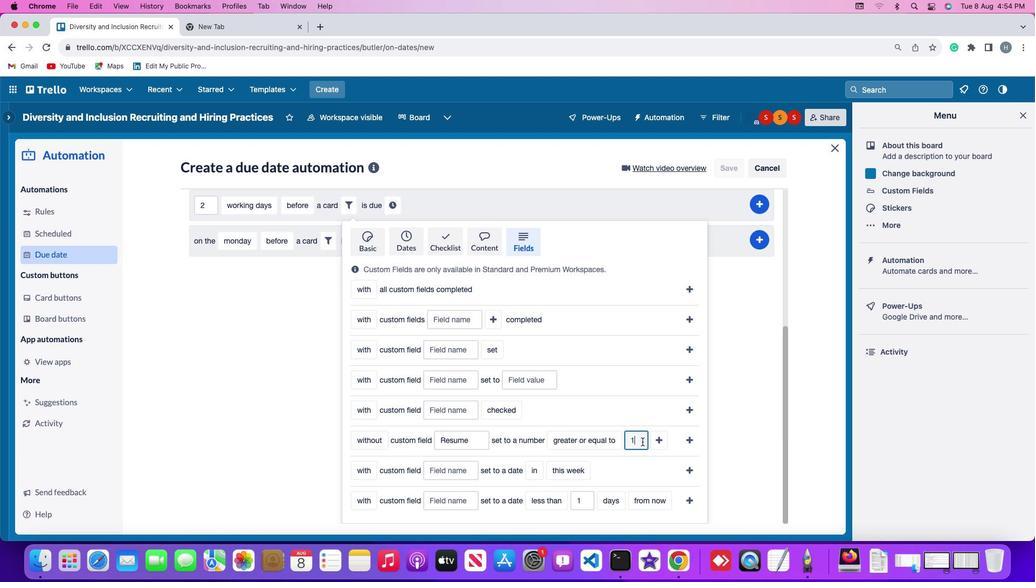 
Action: Mouse moved to (642, 441)
Screenshot: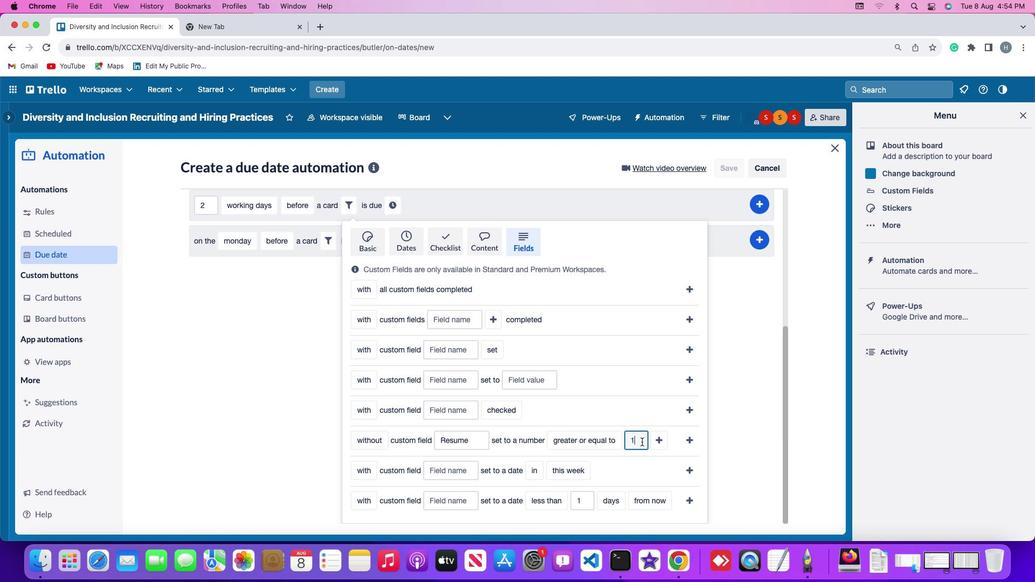 
Action: Key pressed Key.backspace'1'
Screenshot: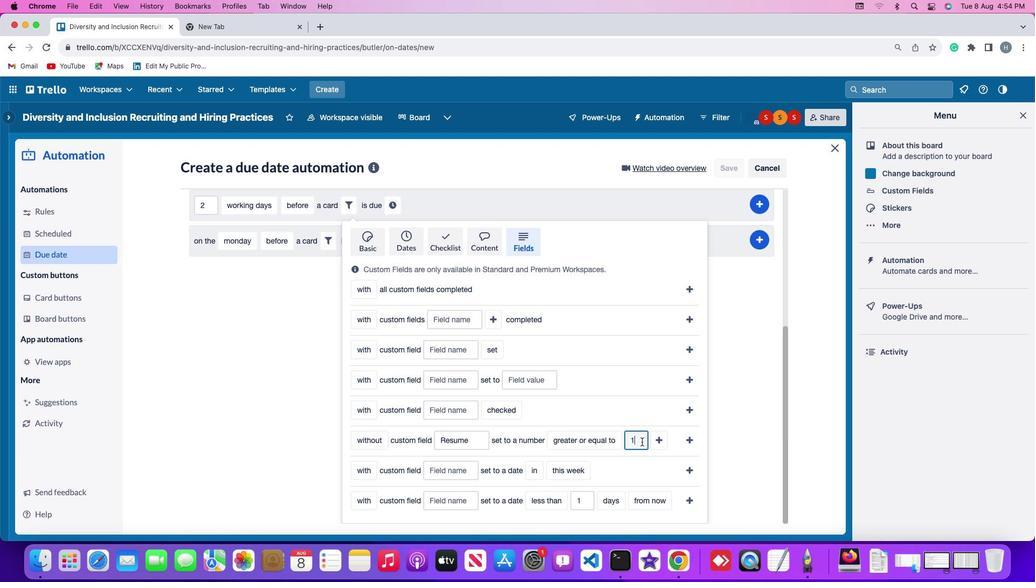 
Action: Mouse moved to (660, 439)
Screenshot: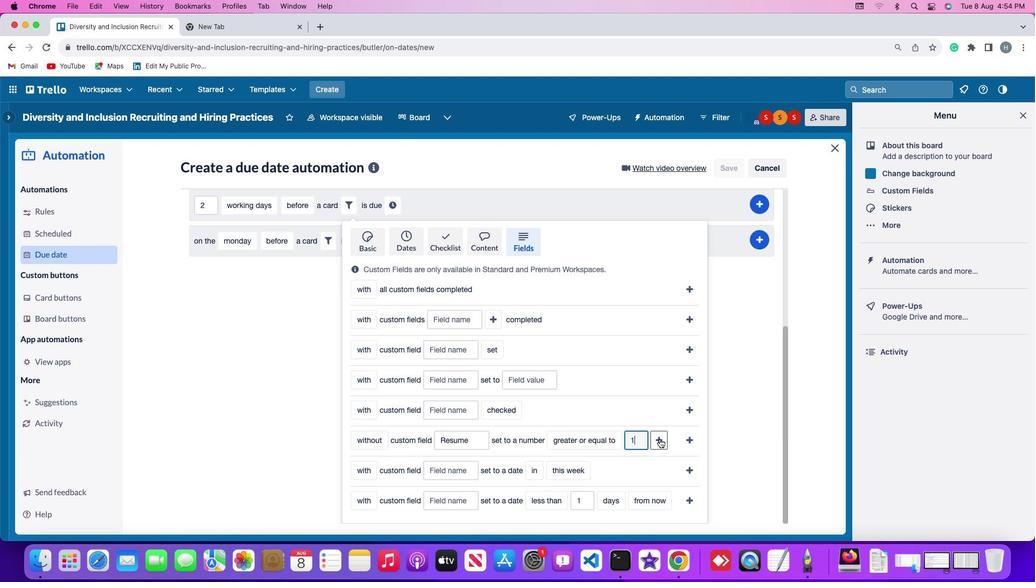 
Action: Mouse pressed left at (660, 439)
Screenshot: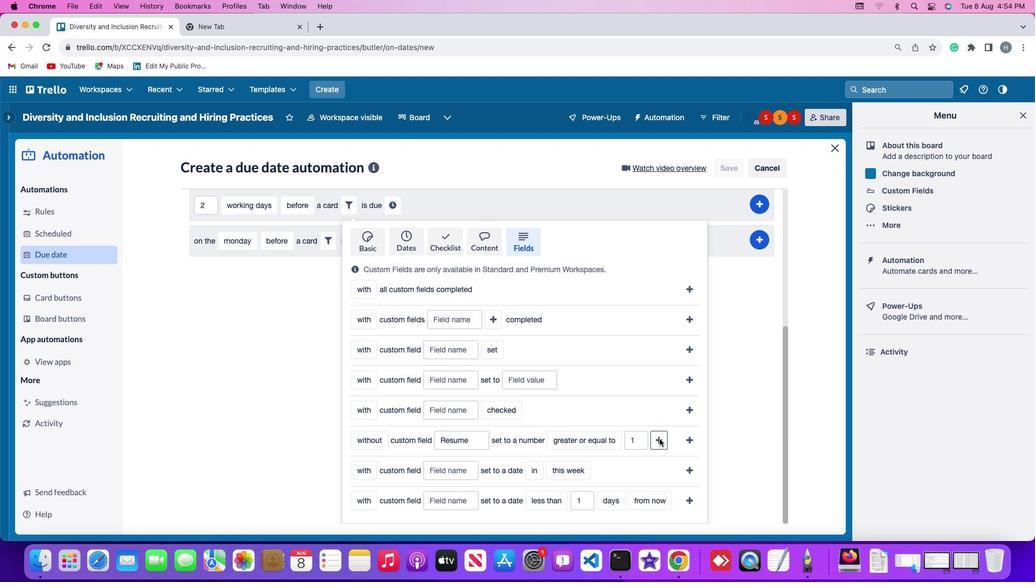 
Action: Mouse moved to (397, 465)
Screenshot: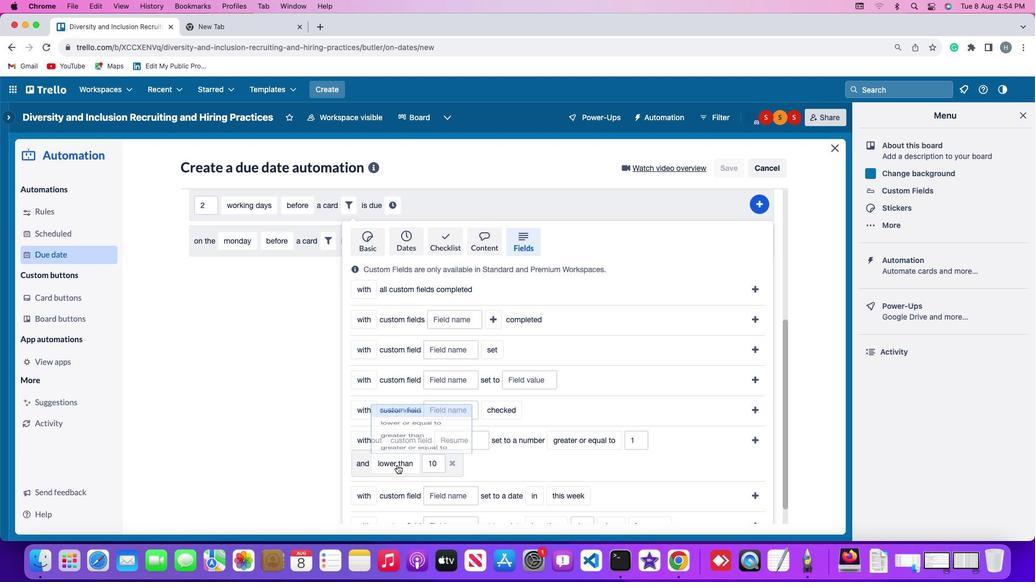 
Action: Mouse pressed left at (397, 465)
Screenshot: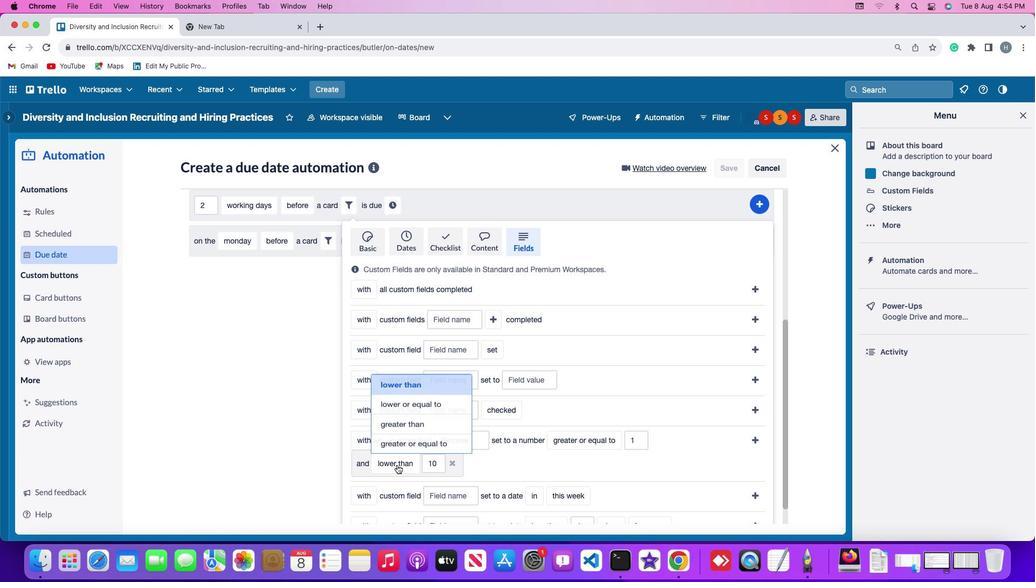 
Action: Mouse moved to (435, 383)
Screenshot: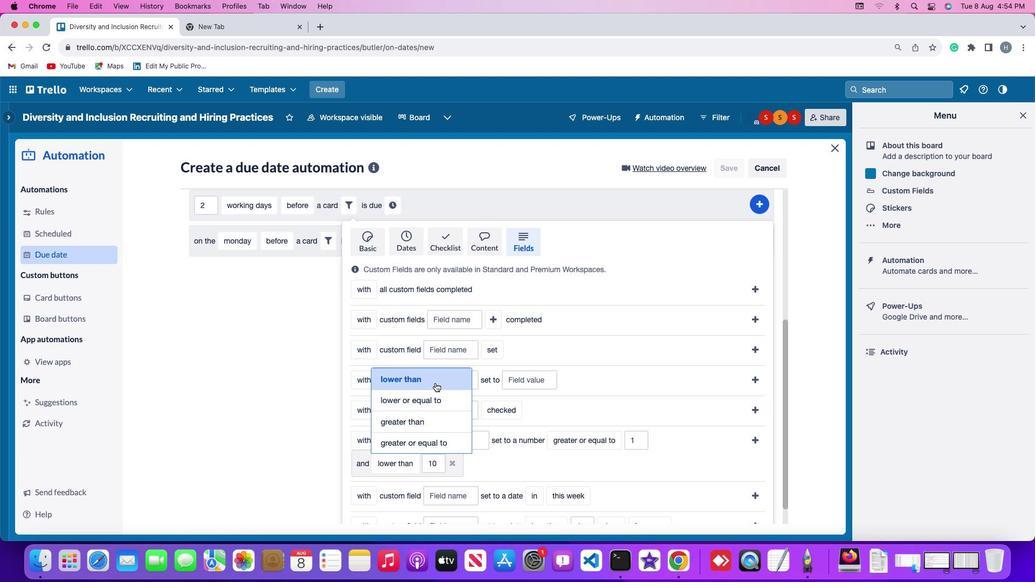 
Action: Mouse pressed left at (435, 383)
Screenshot: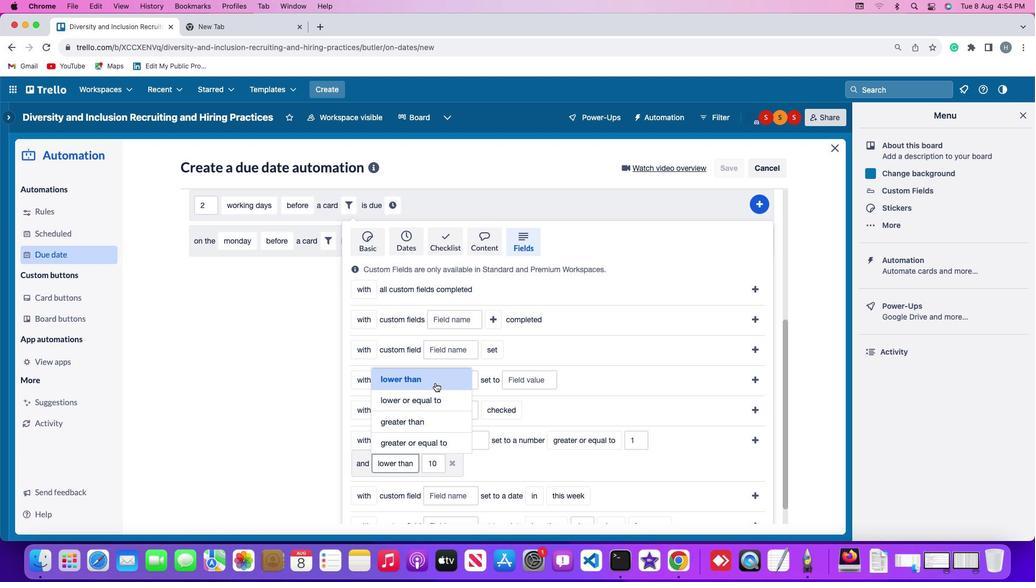 
Action: Mouse moved to (438, 461)
Screenshot: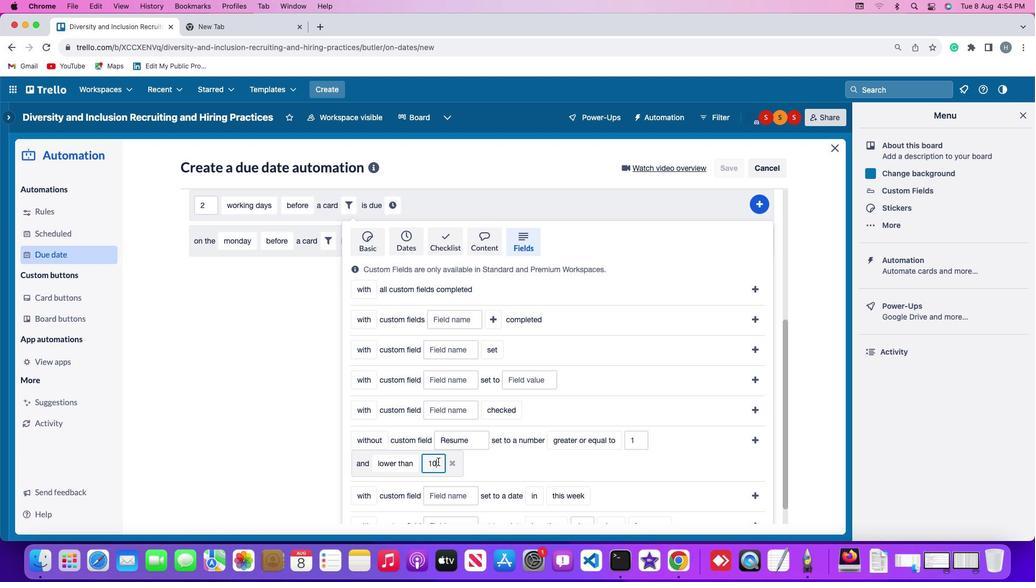 
Action: Mouse pressed left at (438, 461)
Screenshot: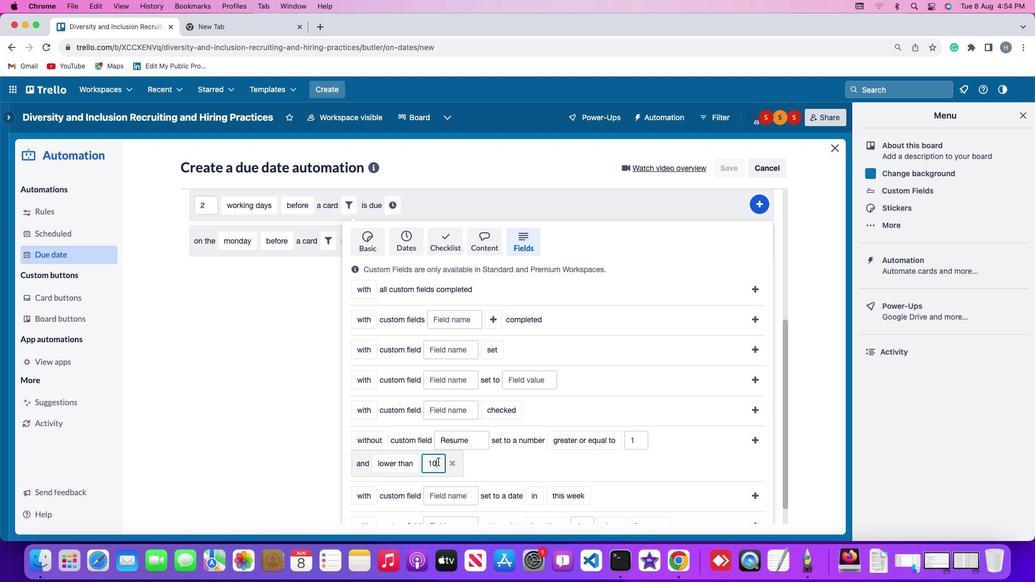 
Action: Key pressed Key.backspaceKey.backspace'1''0'
Screenshot: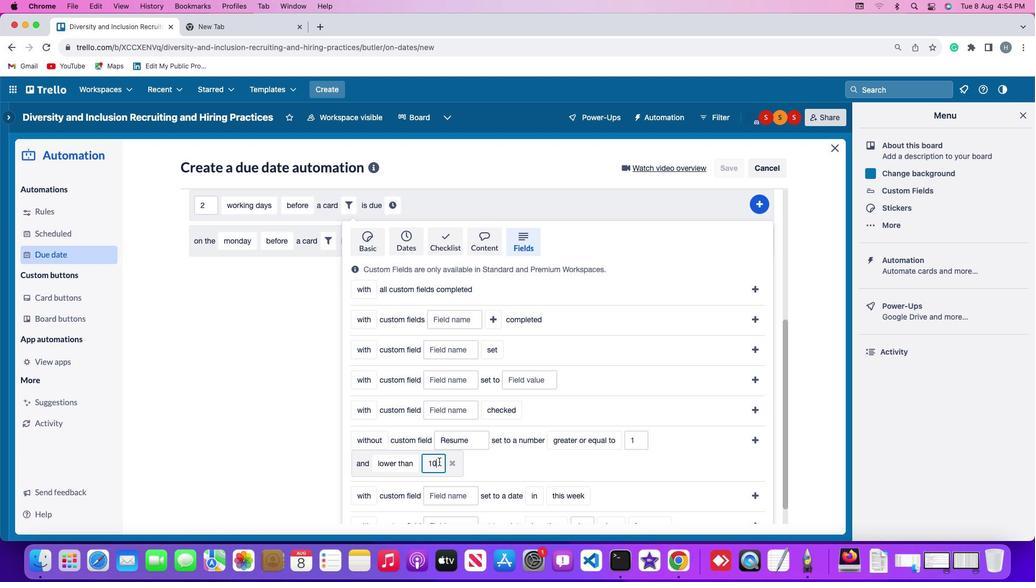 
Action: Mouse moved to (753, 436)
Screenshot: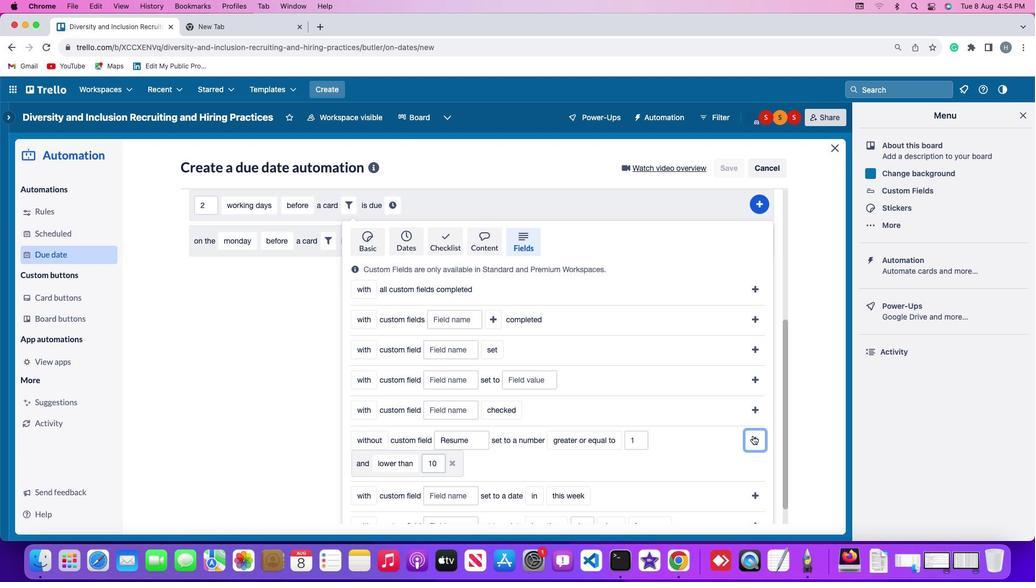
Action: Mouse pressed left at (753, 436)
Screenshot: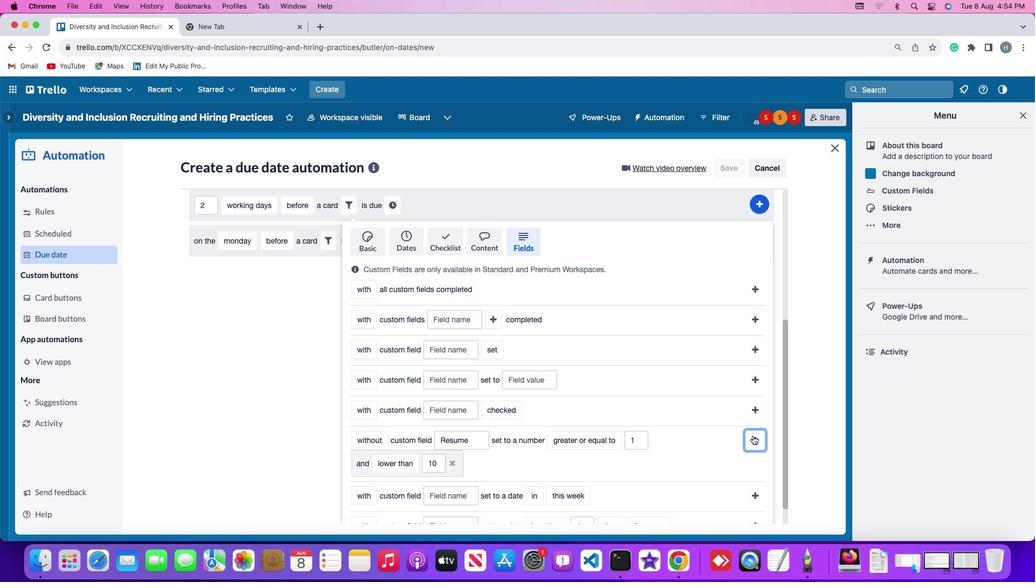 
Action: Mouse moved to (713, 437)
Screenshot: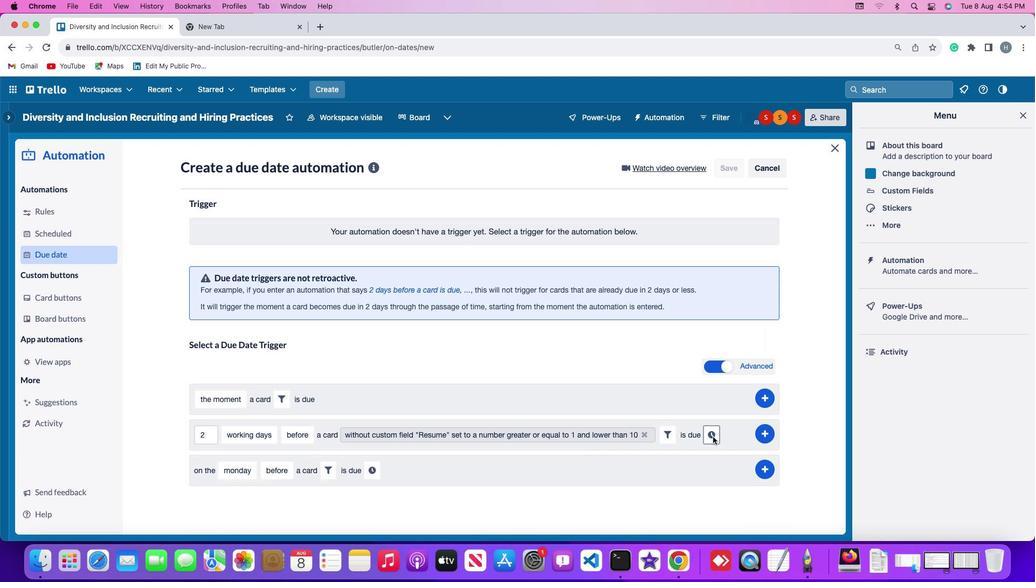 
Action: Mouse pressed left at (713, 437)
Screenshot: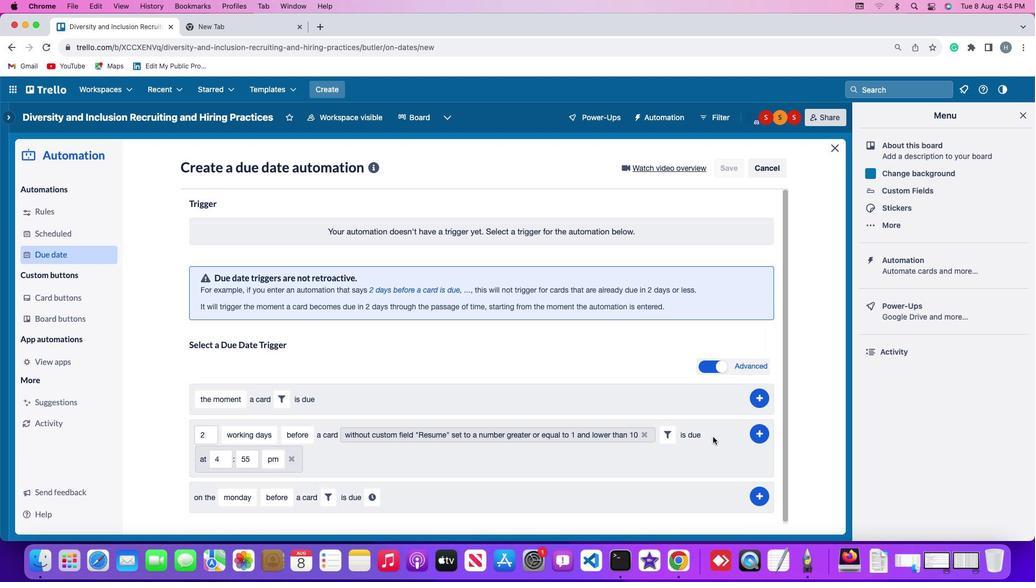 
Action: Mouse moved to (223, 460)
Screenshot: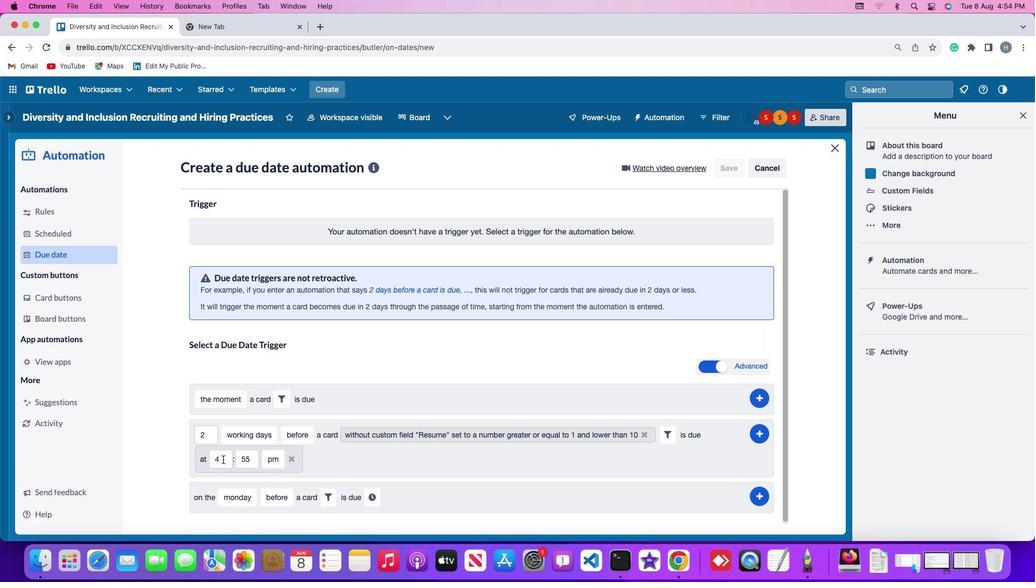 
Action: Mouse pressed left at (223, 460)
Screenshot: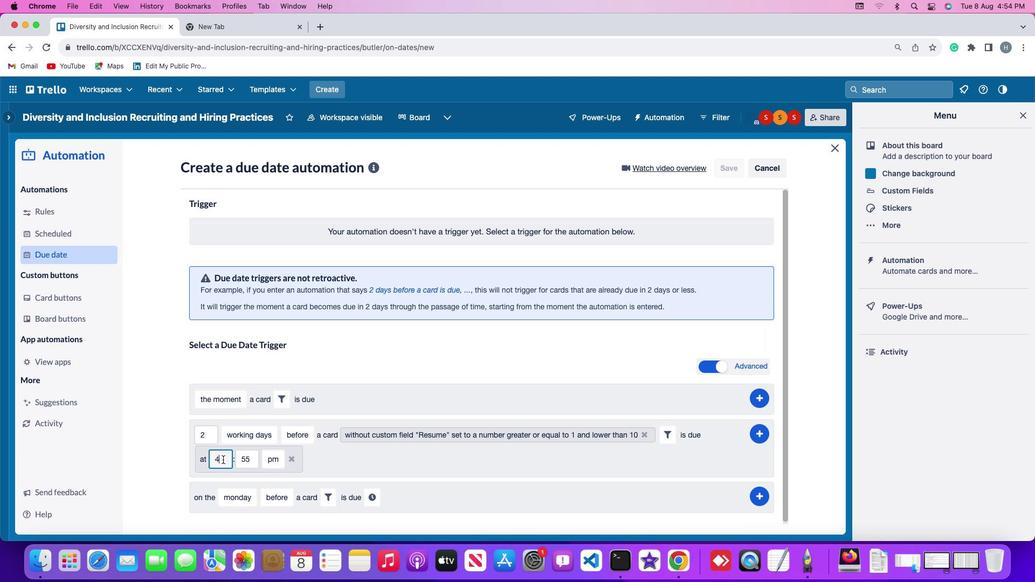 
Action: Key pressed Key.backspace'1''1'
Screenshot: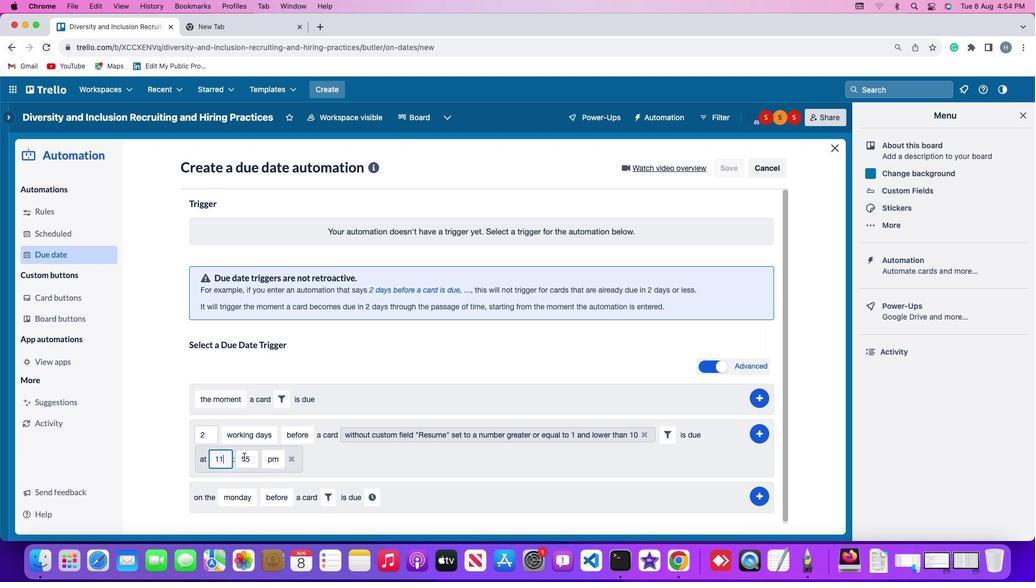 
Action: Mouse moved to (255, 460)
Screenshot: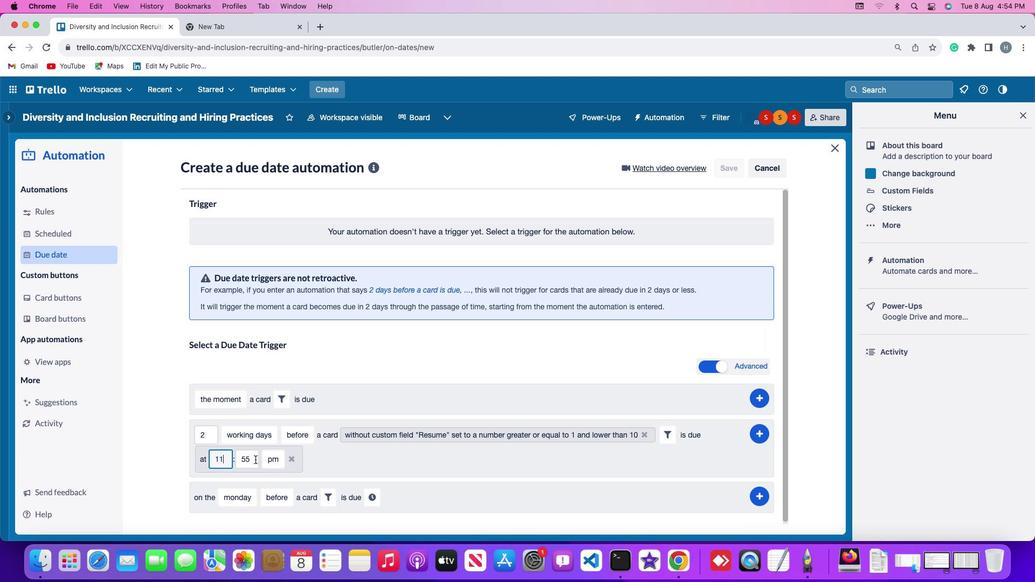 
Action: Mouse pressed left at (255, 460)
Screenshot: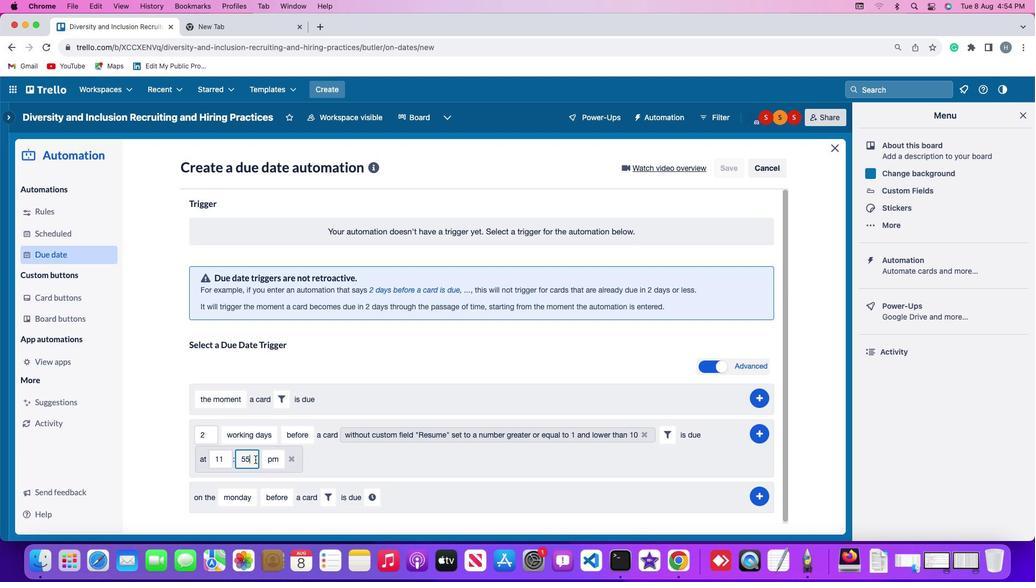 
Action: Mouse moved to (255, 460)
Screenshot: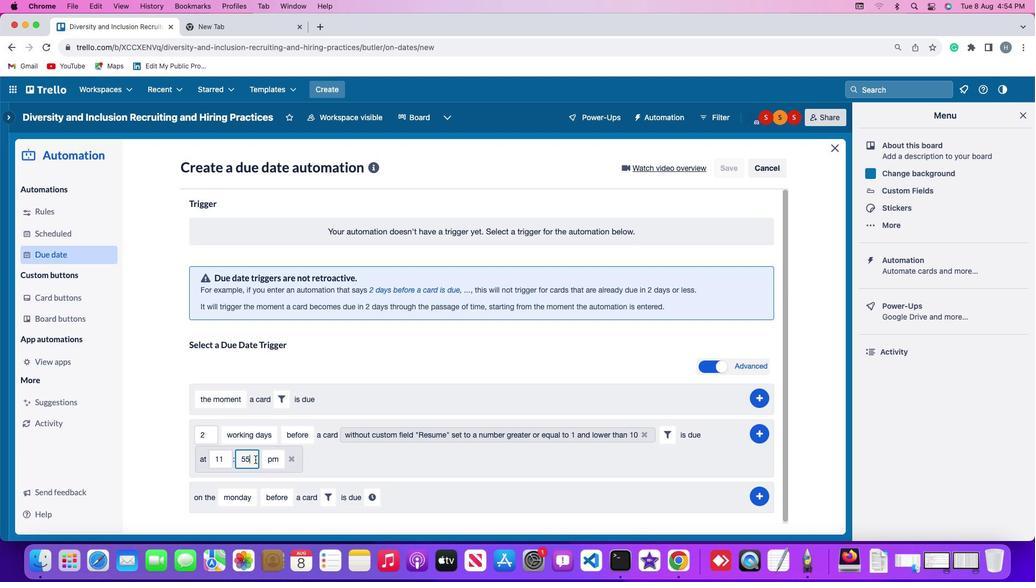 
Action: Key pressed Key.backspaceKey.backspaceKey.backspace'0''0'
Screenshot: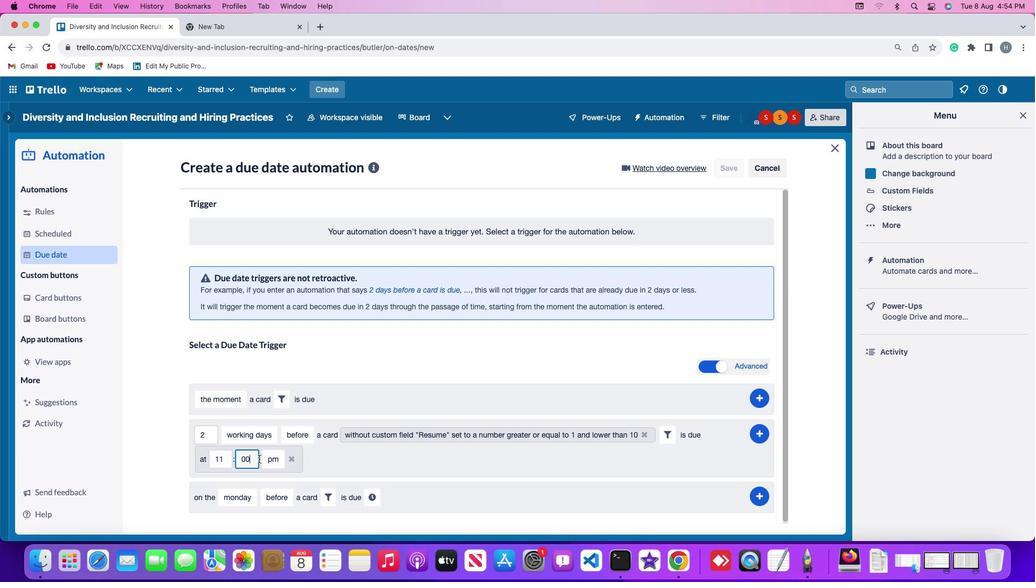 
Action: Mouse moved to (269, 459)
Screenshot: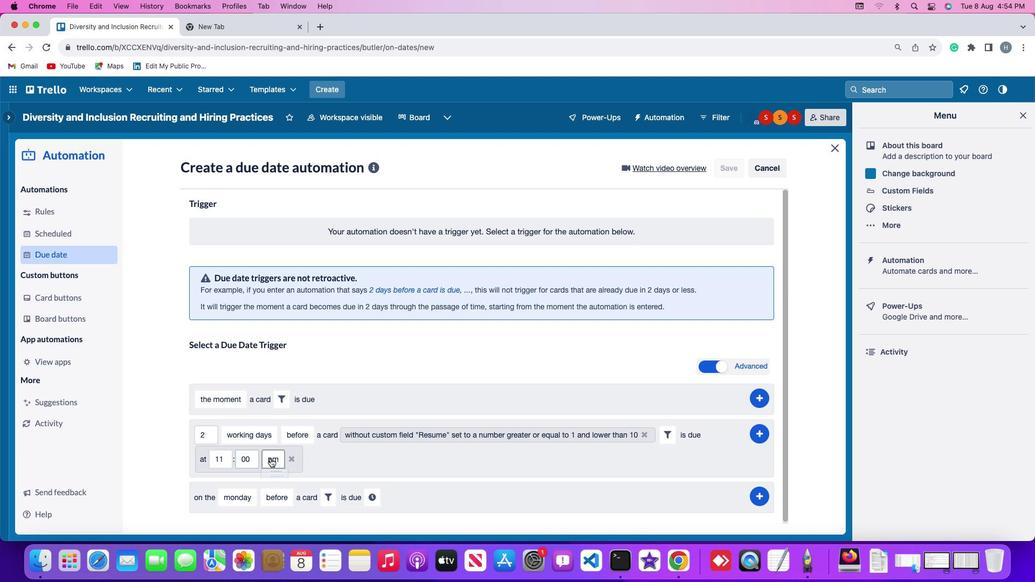 
Action: Mouse pressed left at (269, 459)
Screenshot: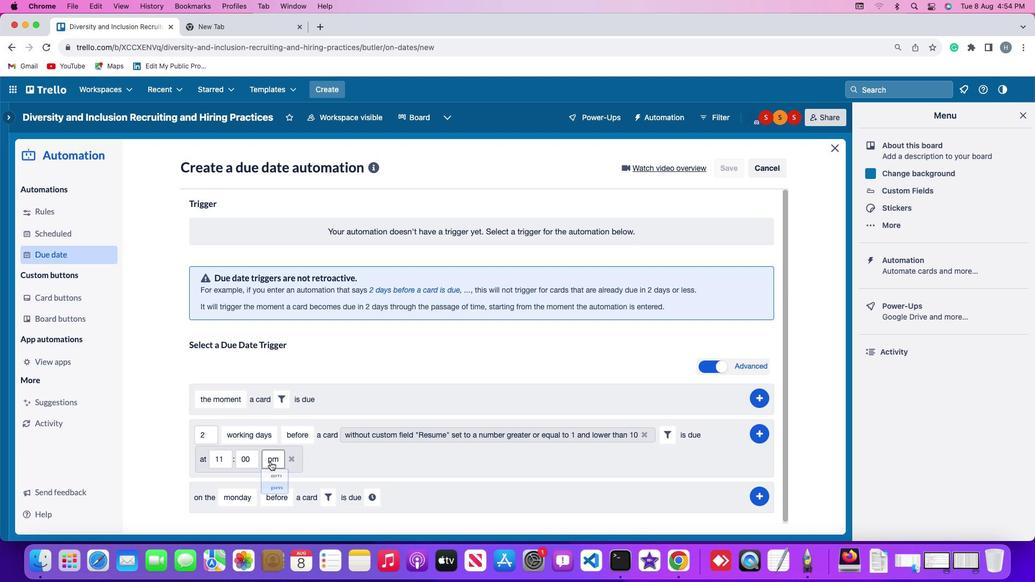 
Action: Mouse moved to (274, 474)
Screenshot: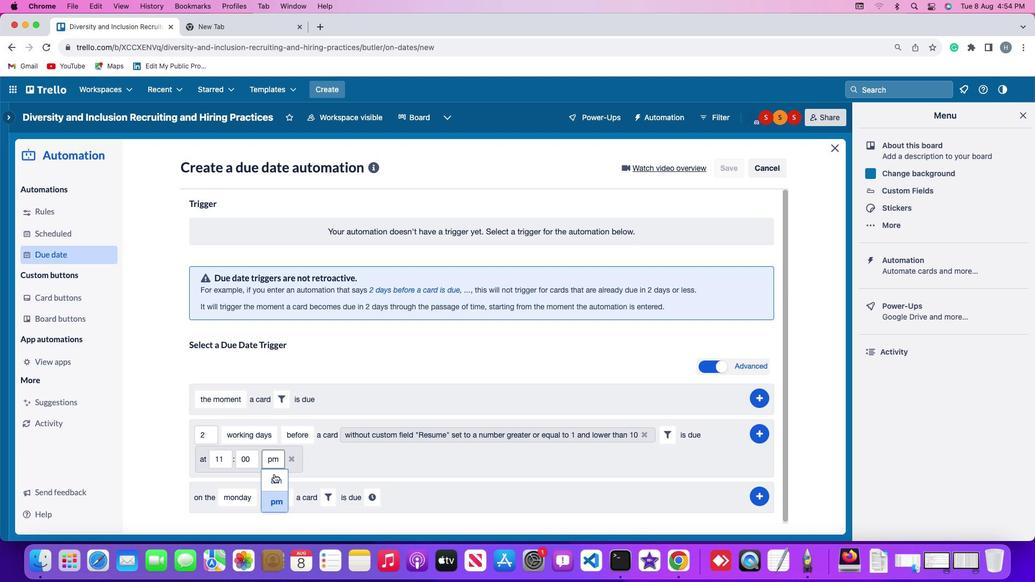 
Action: Mouse pressed left at (274, 474)
Screenshot: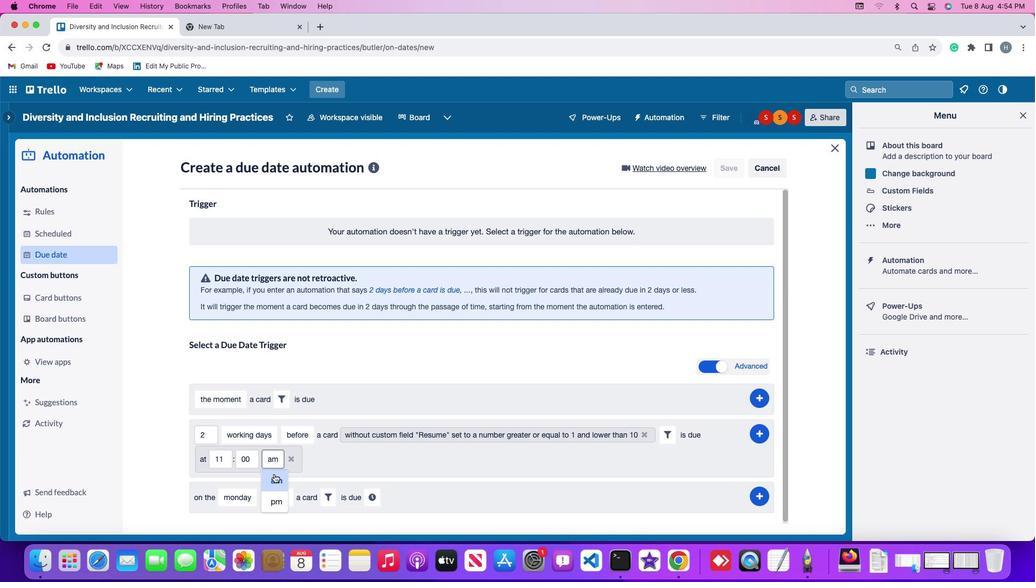 
Action: Mouse moved to (759, 431)
Screenshot: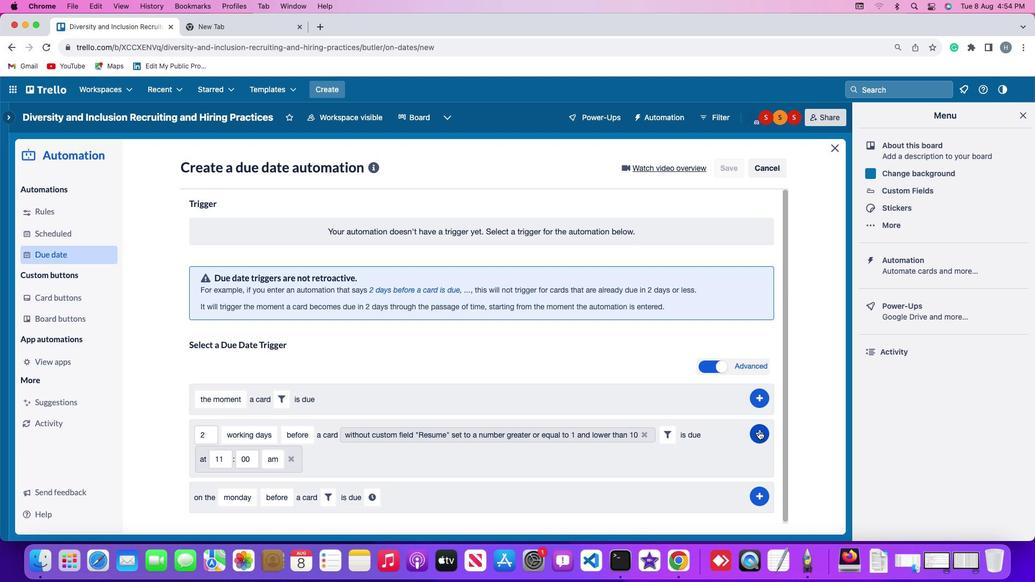 
Action: Mouse pressed left at (759, 431)
Screenshot: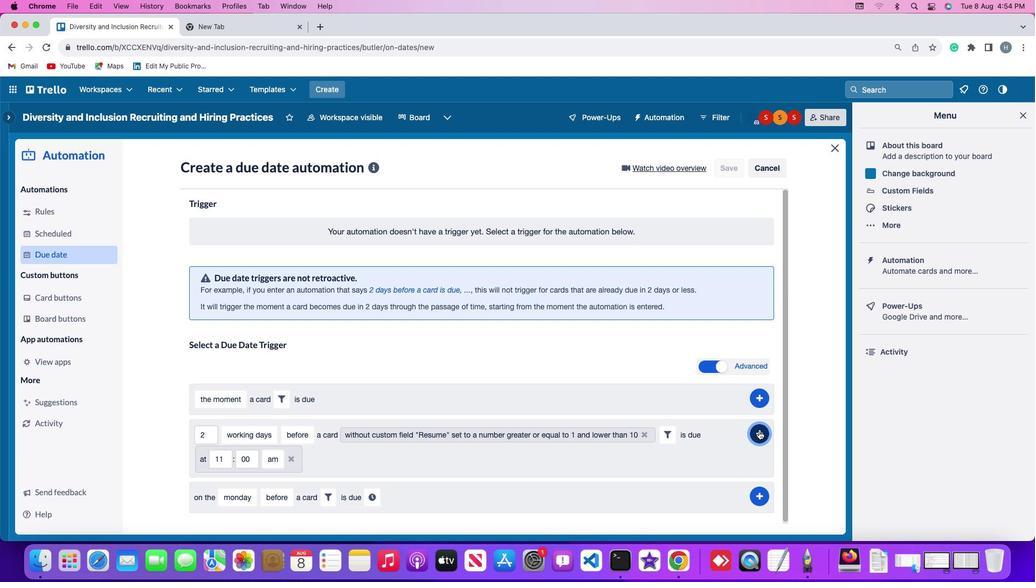 
Action: Mouse moved to (809, 359)
Screenshot: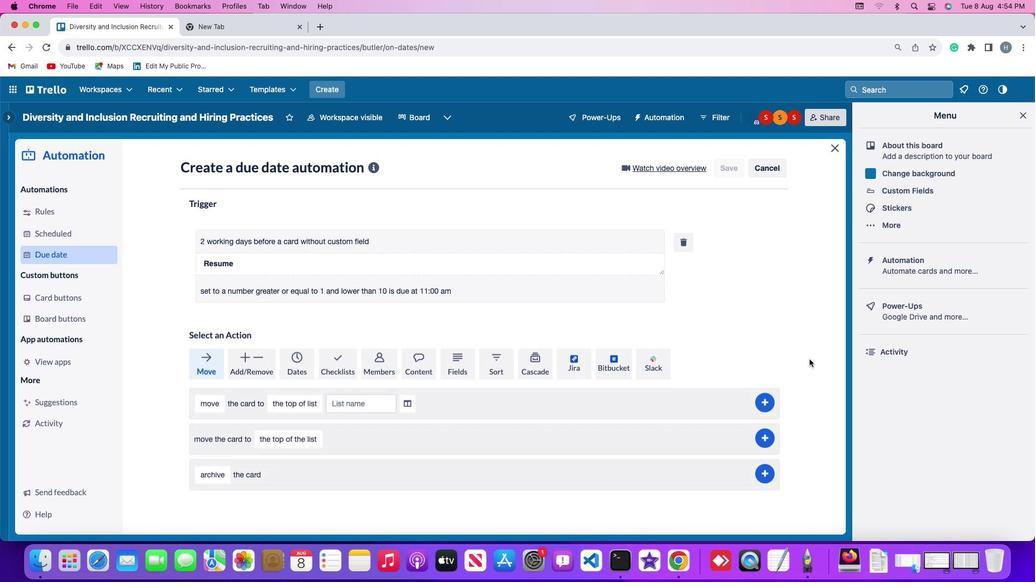 
